 Task: Find connections with filter location Gaspar with filter topic #leadership with filter profile language Spanish with filter current company Hiring Alert with filter school Indian Institute of Technology, Hyderabad with filter industry Government Relations Services with filter service category Visual Design with filter keywords title Finance Manager
Action: Mouse moved to (484, 111)
Screenshot: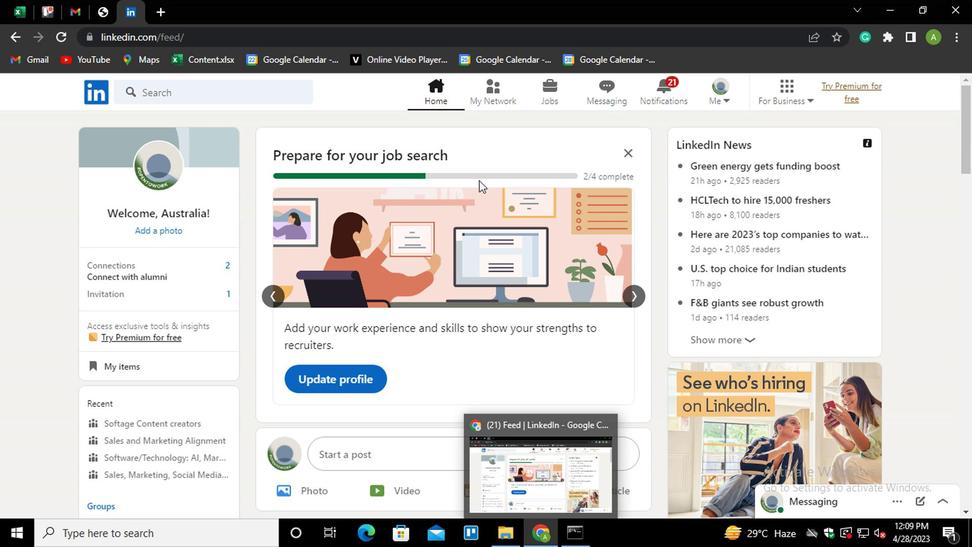 
Action: Mouse pressed left at (484, 111)
Screenshot: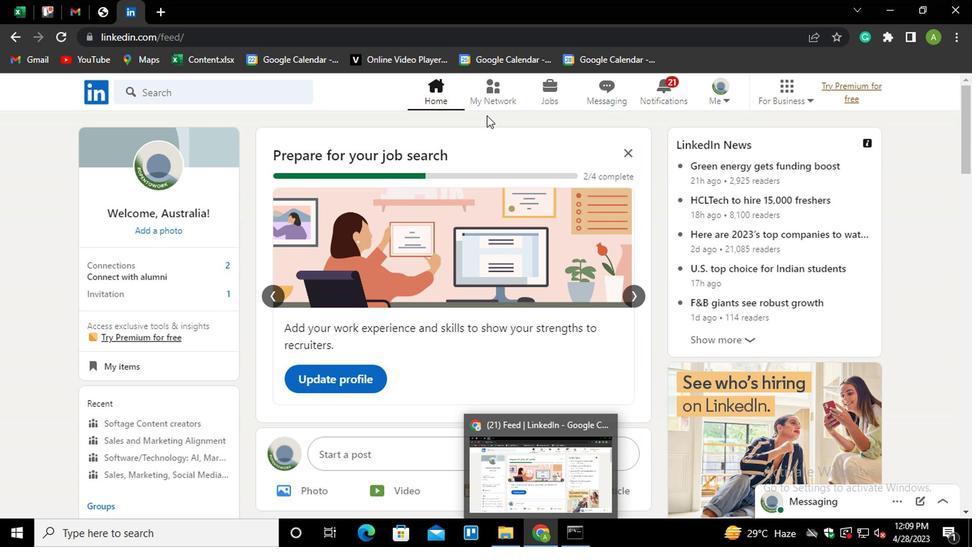 
Action: Mouse moved to (487, 81)
Screenshot: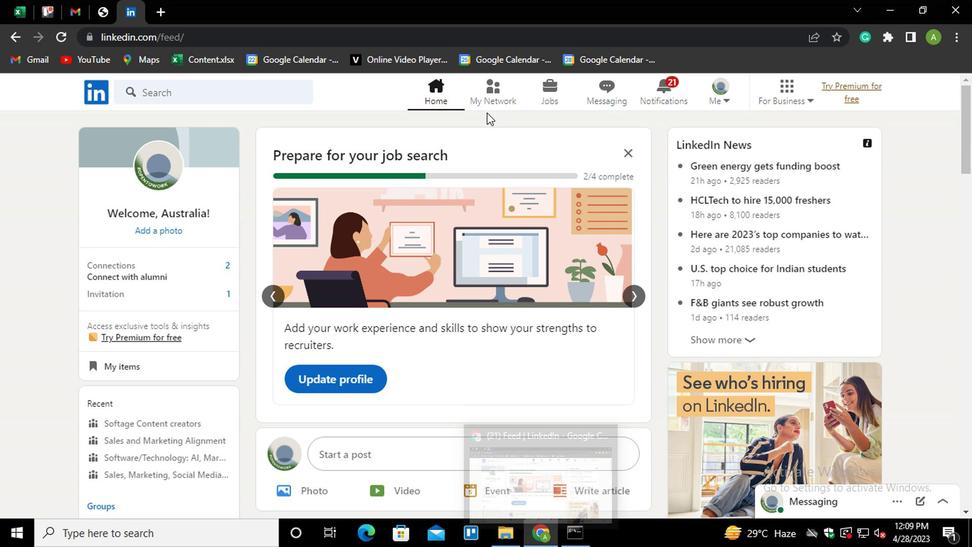 
Action: Mouse pressed left at (487, 81)
Screenshot: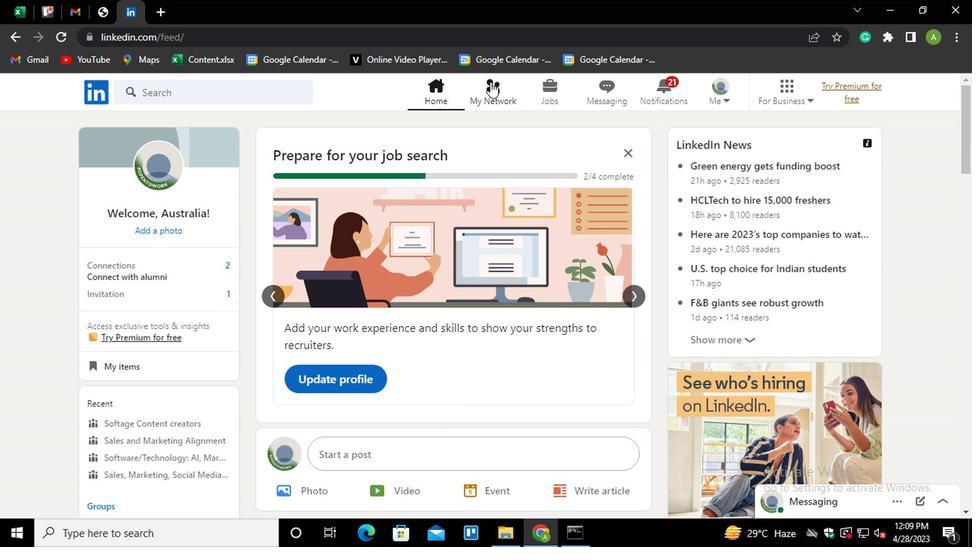 
Action: Mouse moved to (162, 171)
Screenshot: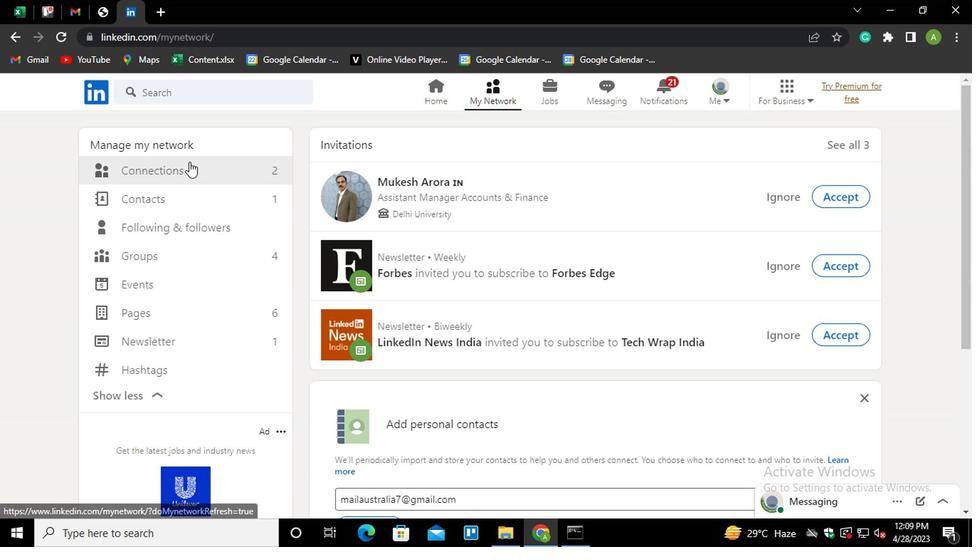 
Action: Mouse pressed left at (162, 171)
Screenshot: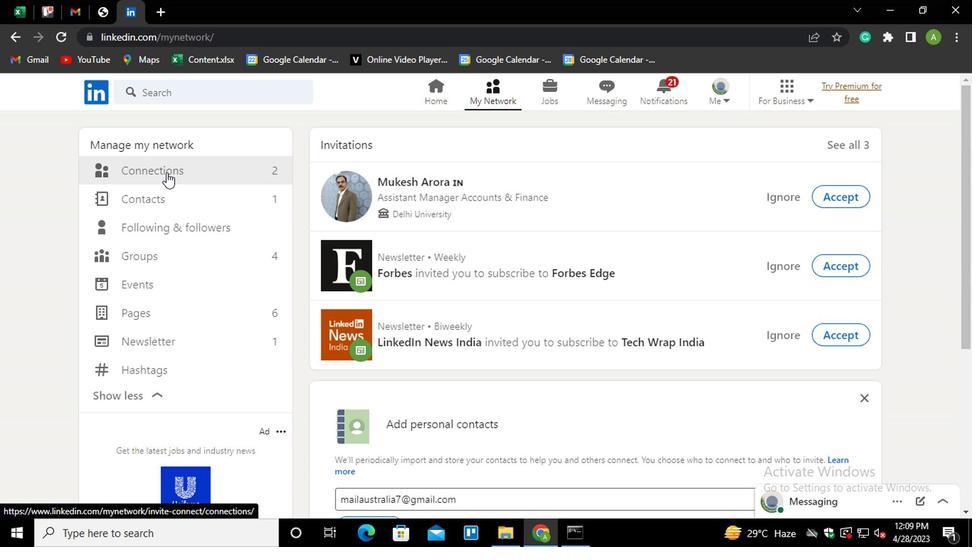 
Action: Mouse moved to (585, 171)
Screenshot: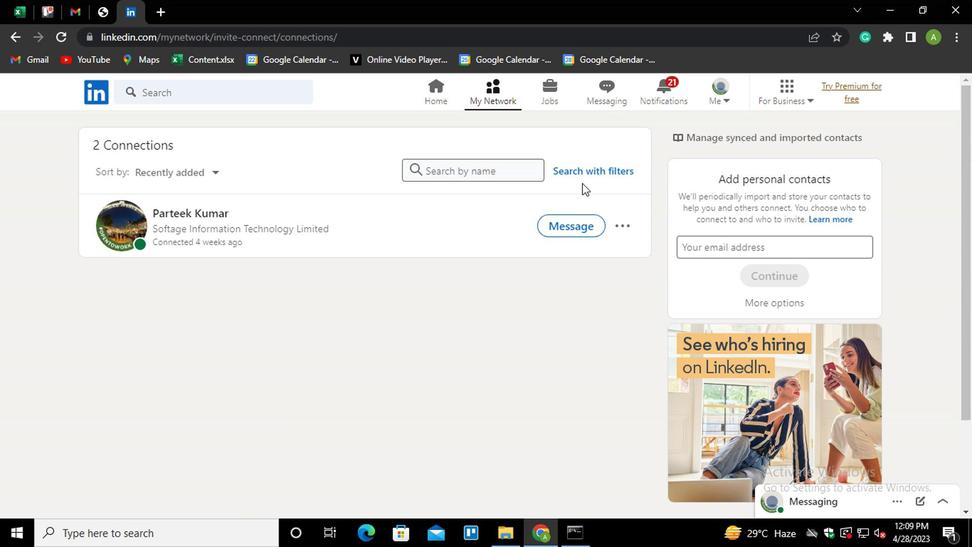 
Action: Mouse pressed left at (585, 171)
Screenshot: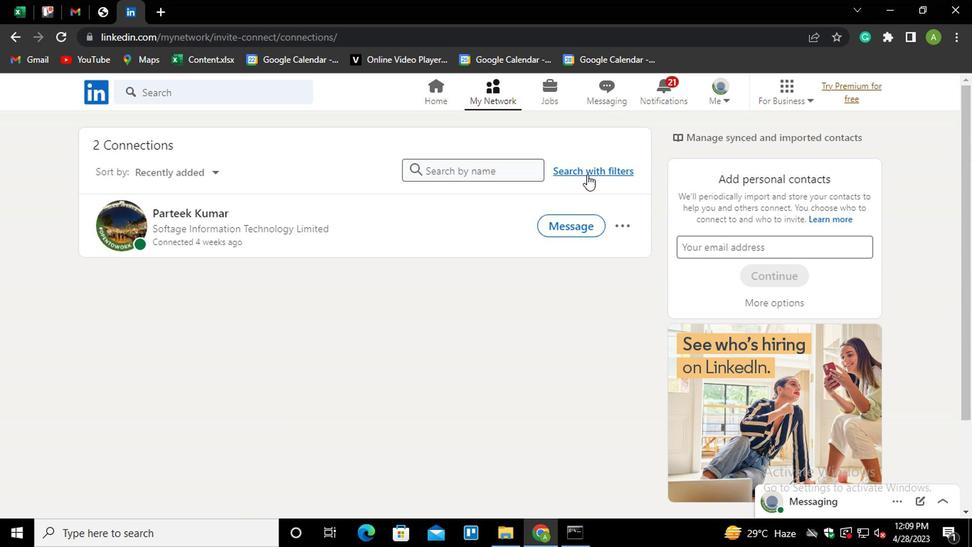 
Action: Mouse moved to (532, 127)
Screenshot: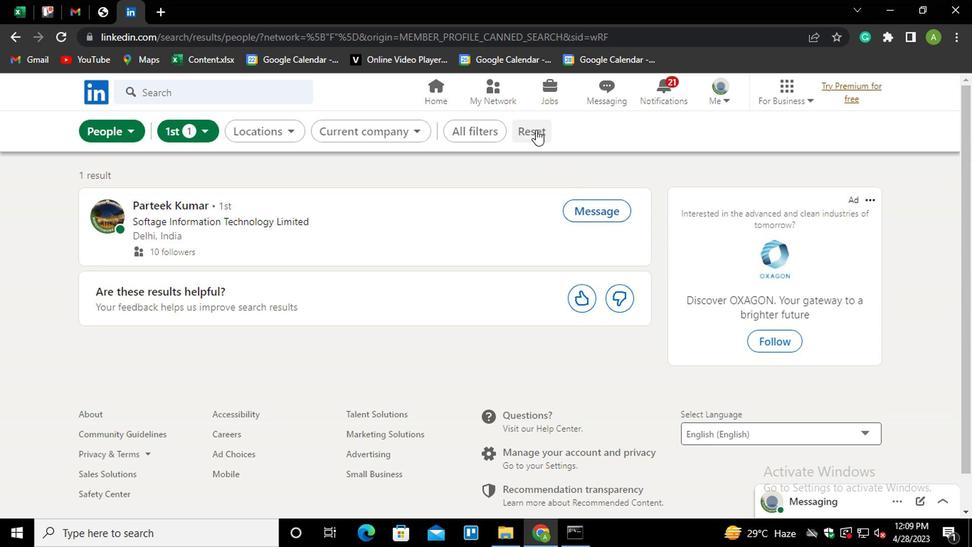 
Action: Mouse pressed left at (532, 127)
Screenshot: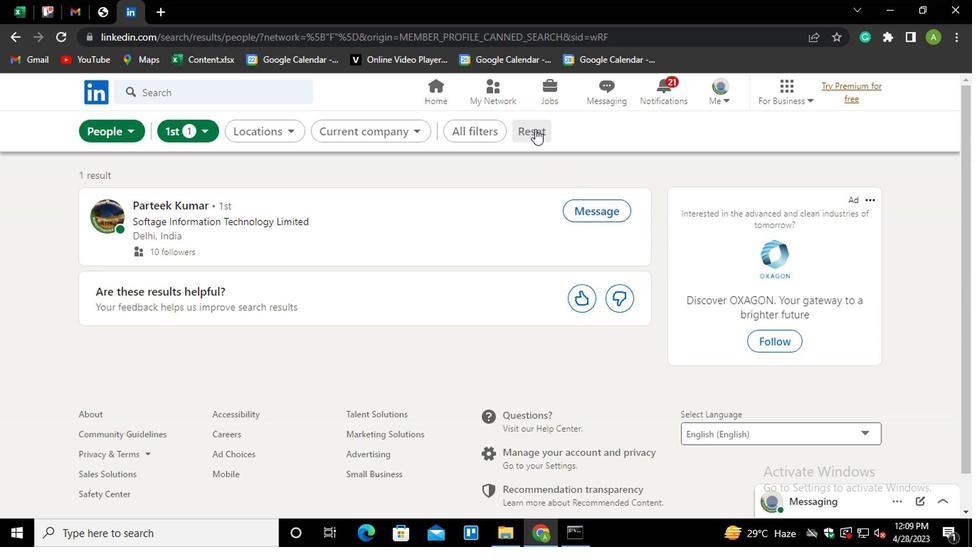 
Action: Mouse moved to (525, 130)
Screenshot: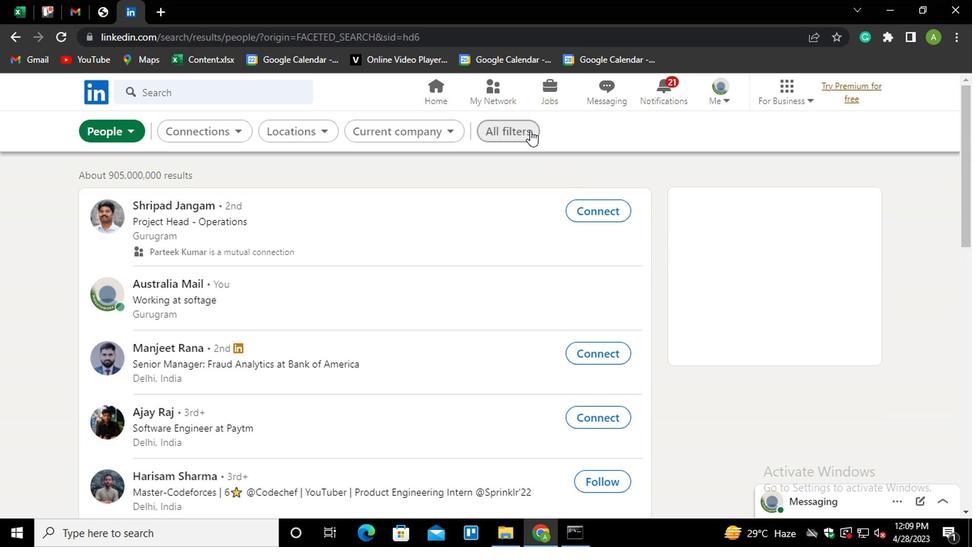 
Action: Mouse pressed left at (525, 130)
Screenshot: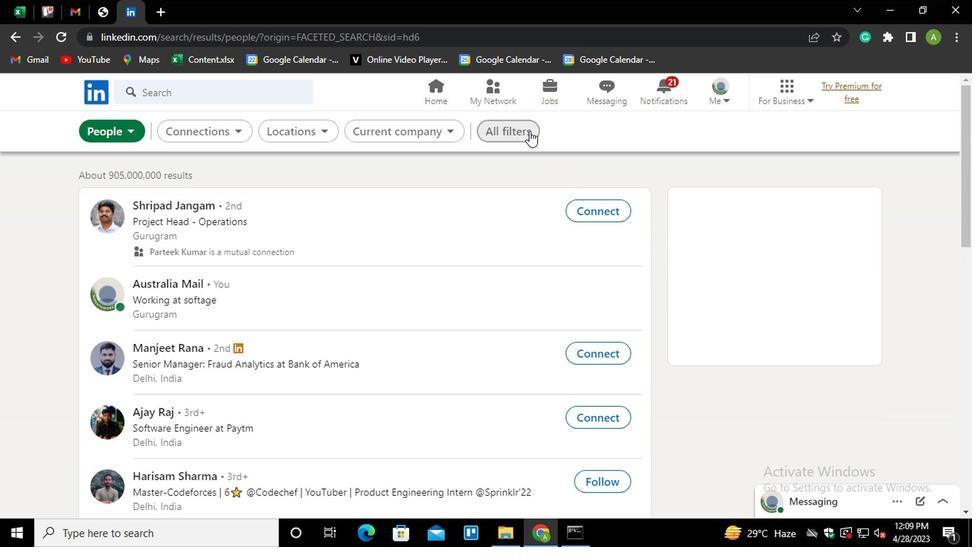 
Action: Mouse moved to (665, 263)
Screenshot: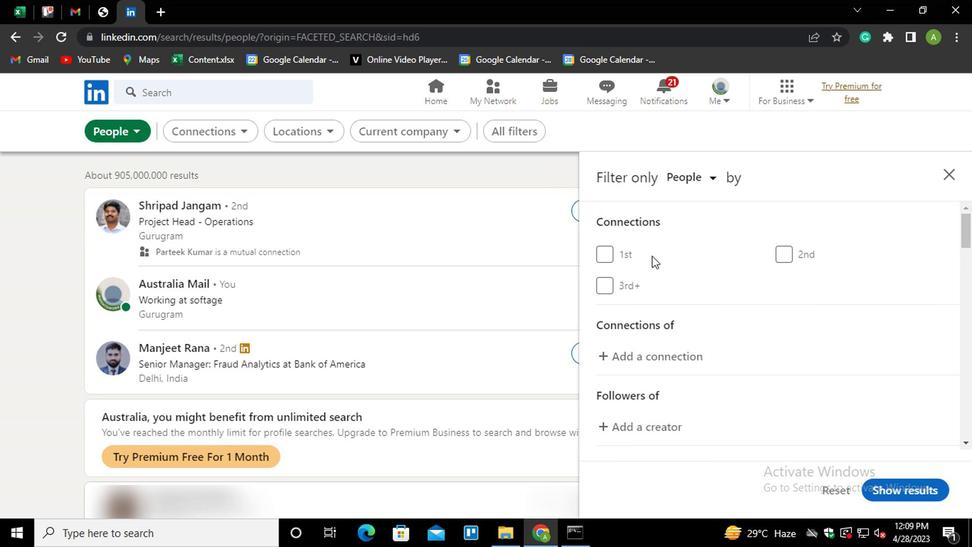 
Action: Mouse scrolled (665, 262) with delta (0, -1)
Screenshot: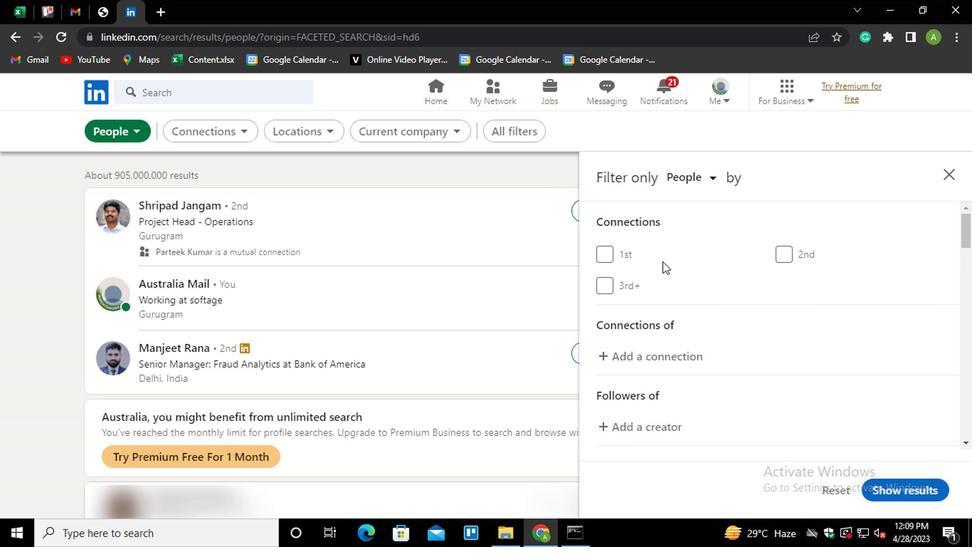 
Action: Mouse scrolled (665, 262) with delta (0, -1)
Screenshot: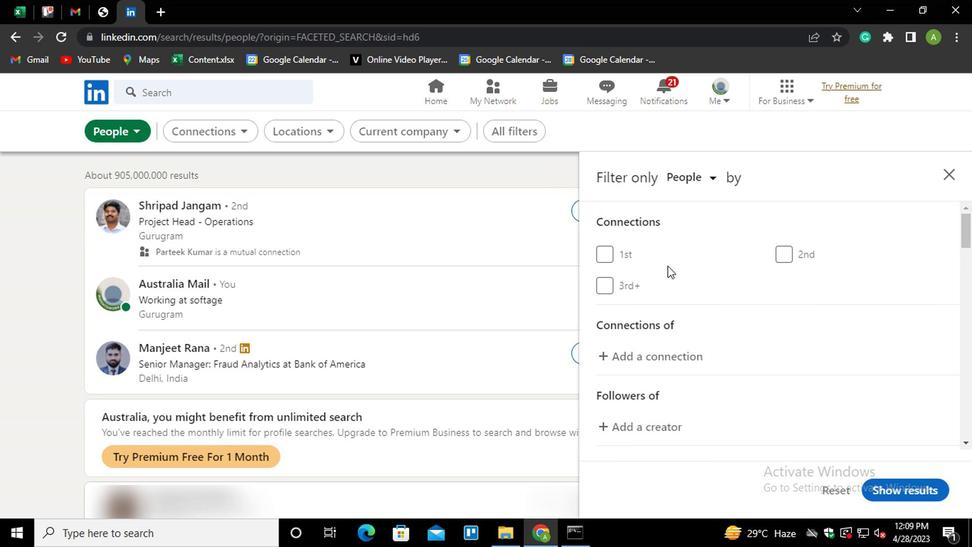 
Action: Mouse scrolled (665, 262) with delta (0, -1)
Screenshot: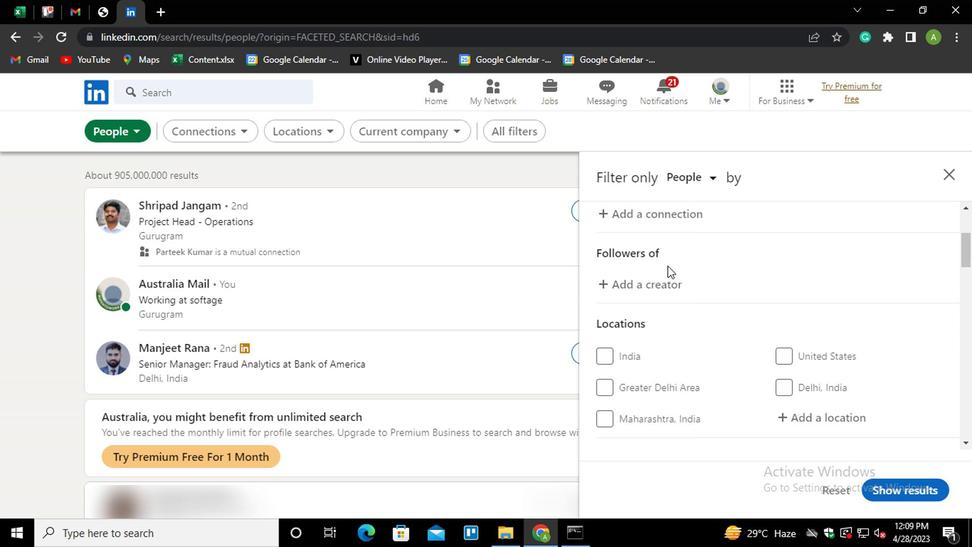 
Action: Mouse scrolled (665, 262) with delta (0, -1)
Screenshot: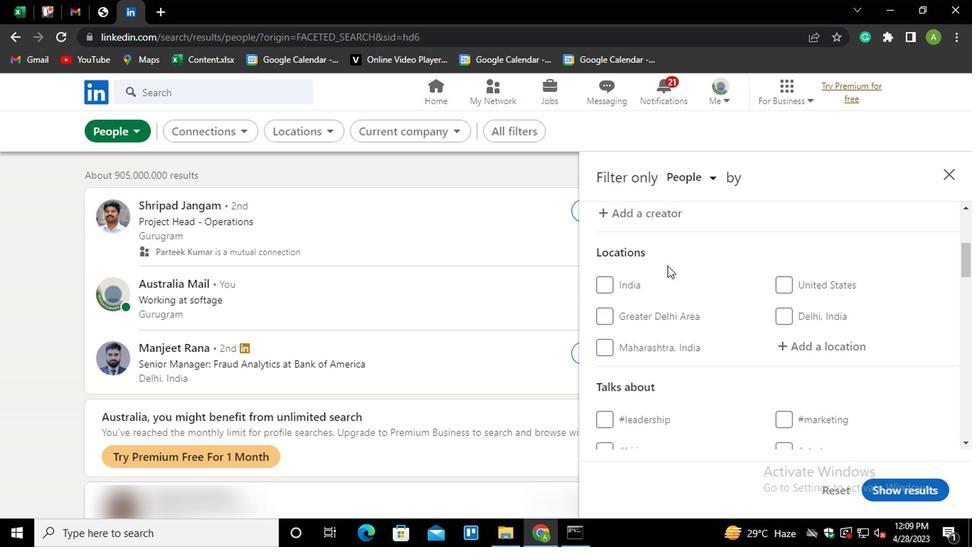 
Action: Mouse moved to (779, 273)
Screenshot: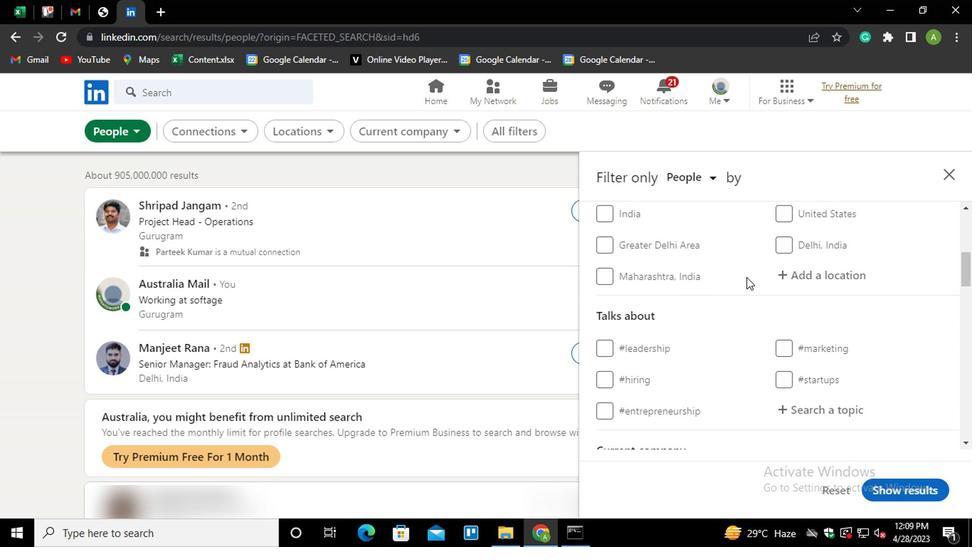 
Action: Mouse pressed left at (779, 273)
Screenshot: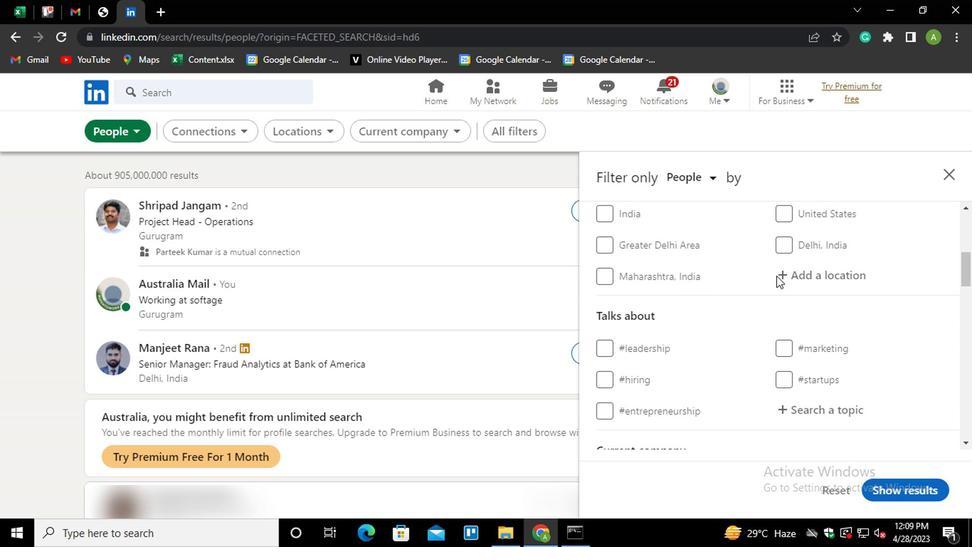 
Action: Mouse moved to (803, 275)
Screenshot: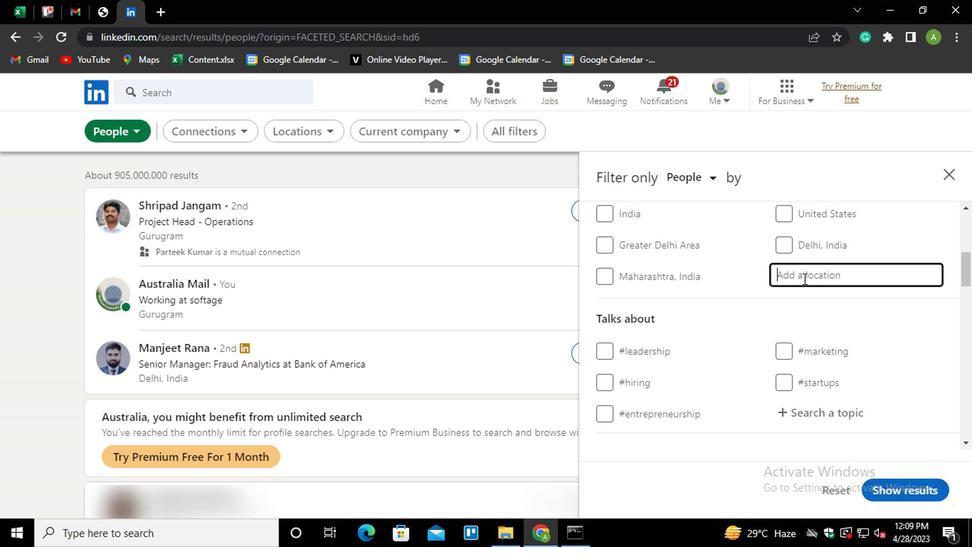 
Action: Mouse pressed left at (803, 275)
Screenshot: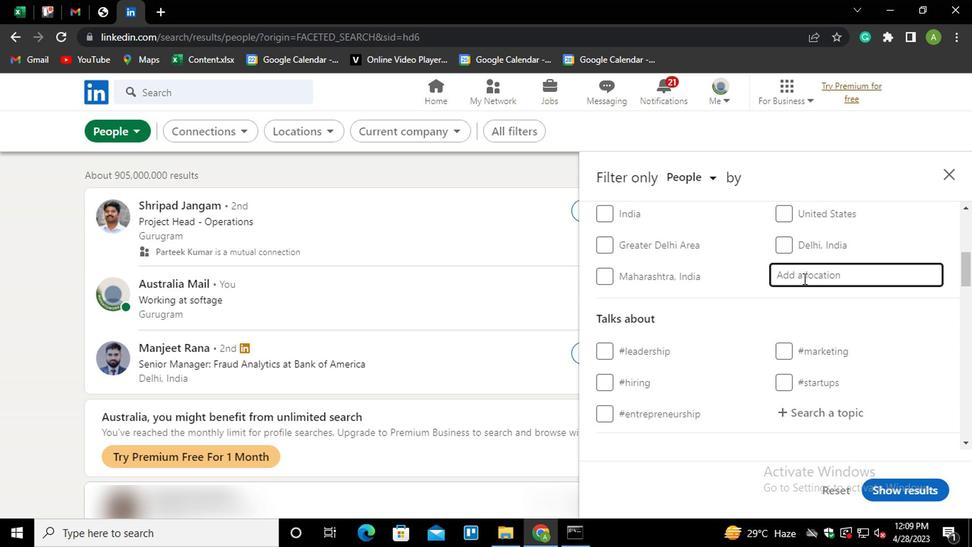 
Action: Mouse moved to (803, 273)
Screenshot: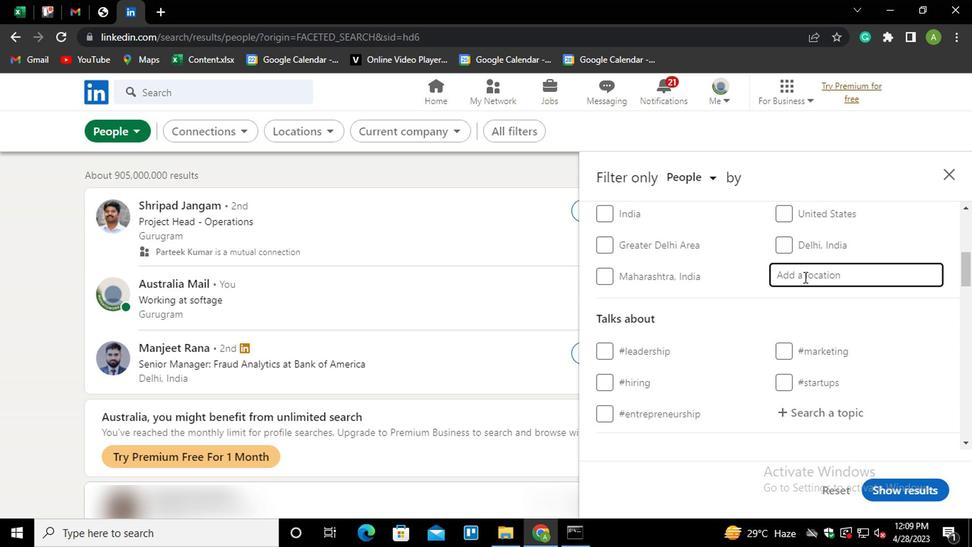 
Action: Key pressed <Key.shift>GASPAR<Key.down><Key.enter>
Screenshot: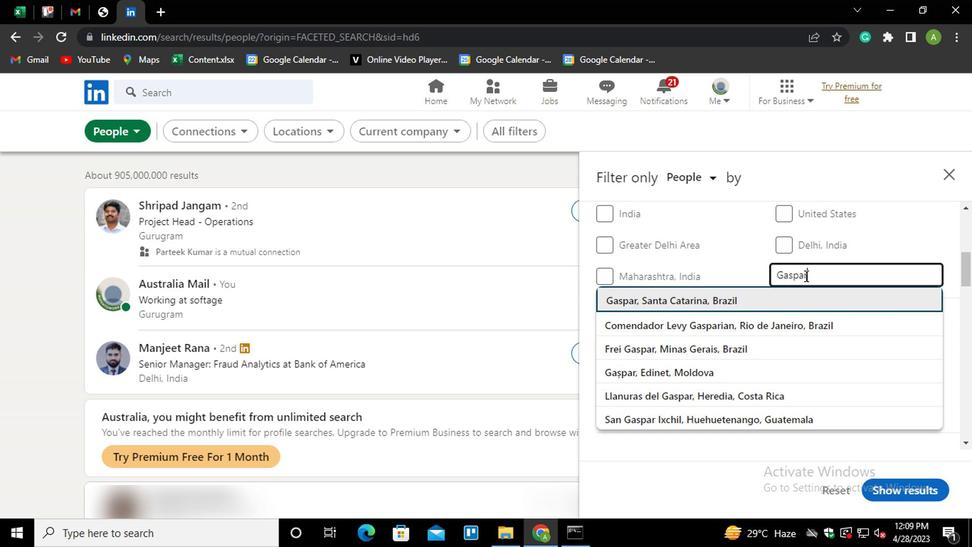 
Action: Mouse scrolled (803, 273) with delta (0, 0)
Screenshot: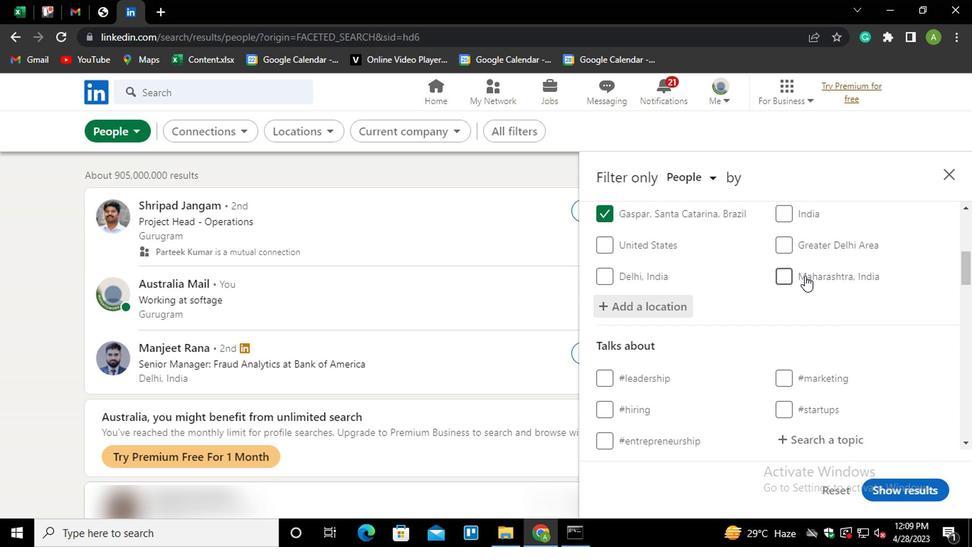 
Action: Mouse scrolled (803, 273) with delta (0, 0)
Screenshot: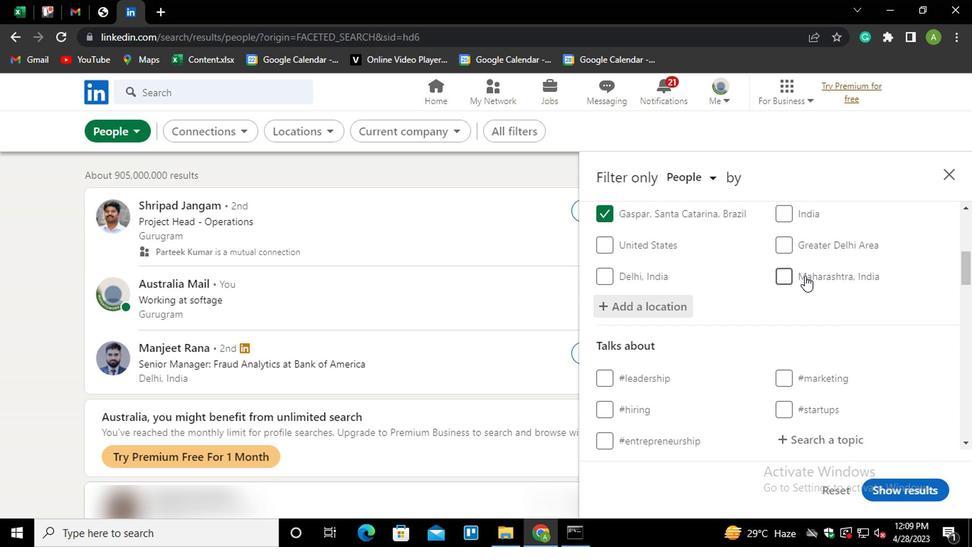 
Action: Mouse moved to (803, 273)
Screenshot: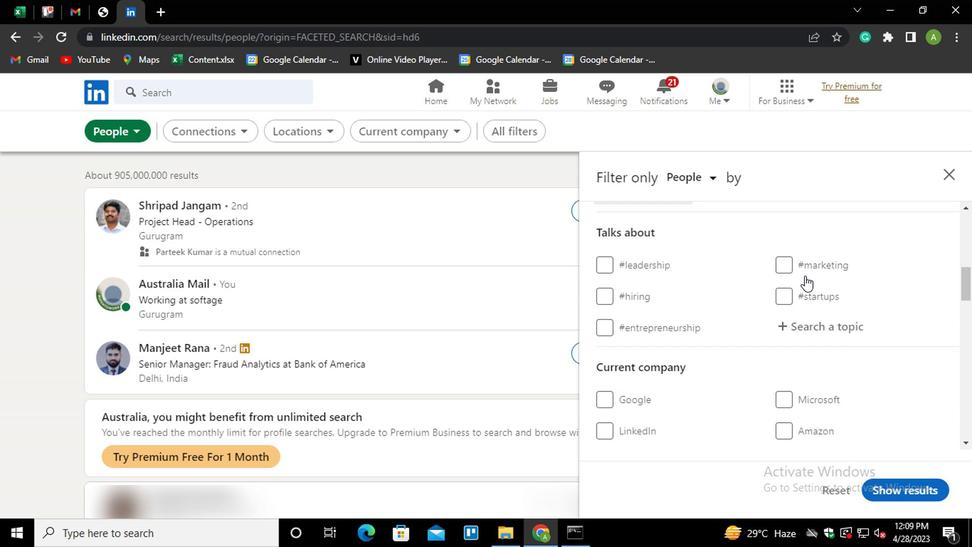 
Action: Mouse scrolled (803, 273) with delta (0, 0)
Screenshot: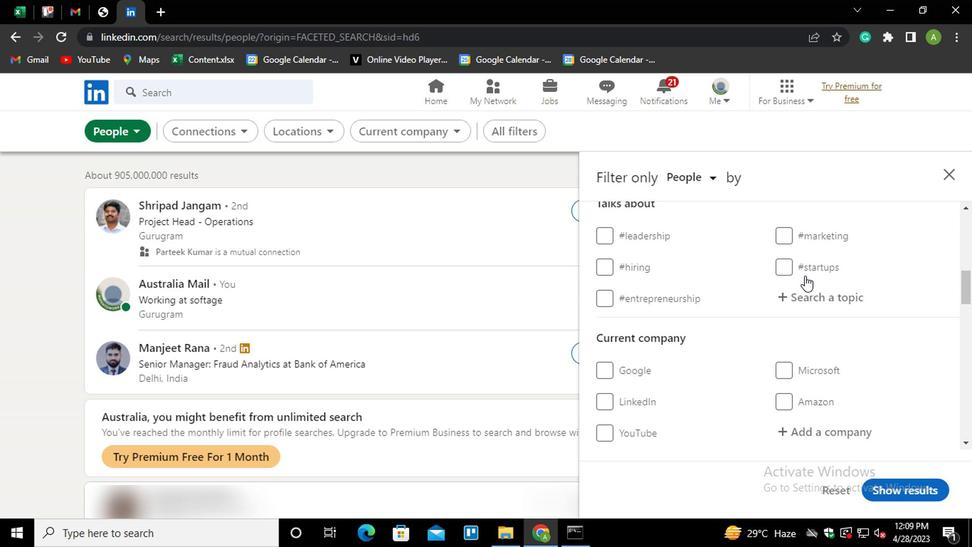 
Action: Mouse moved to (799, 232)
Screenshot: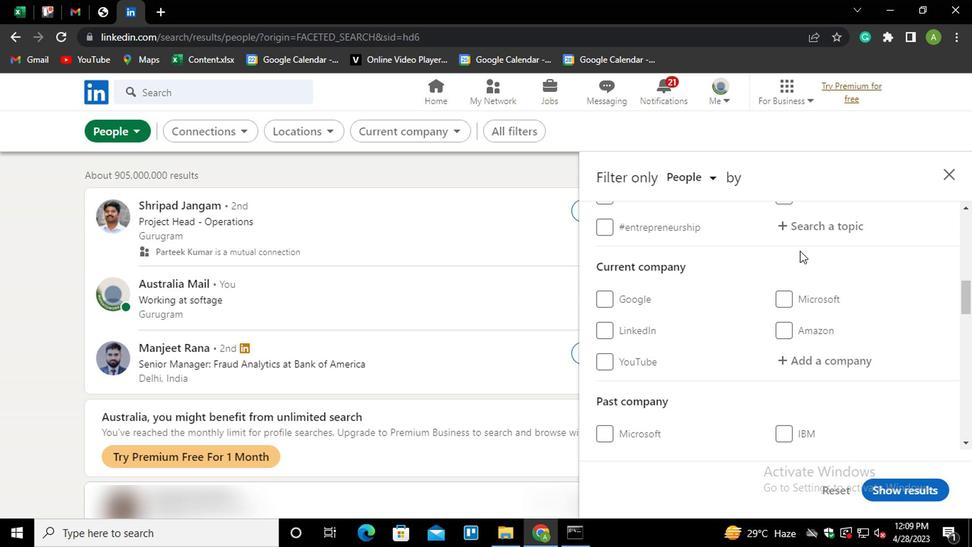 
Action: Mouse pressed left at (799, 232)
Screenshot: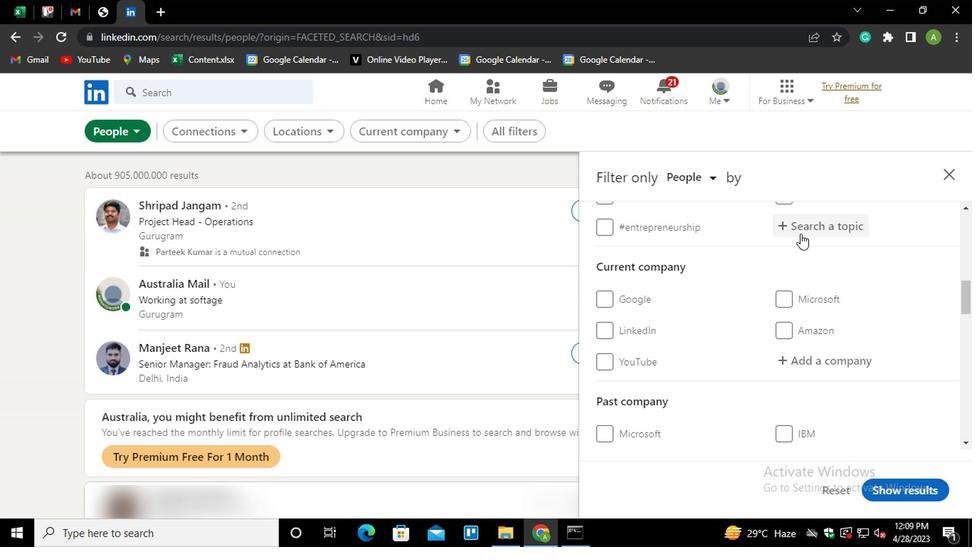 
Action: Key pressed LEADER<Key.down><Key.enter>
Screenshot: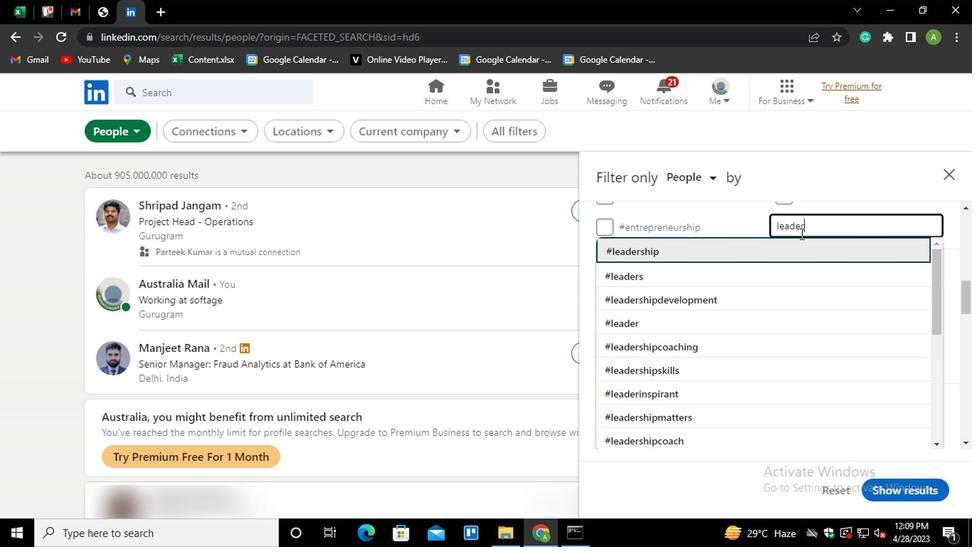 
Action: Mouse moved to (802, 238)
Screenshot: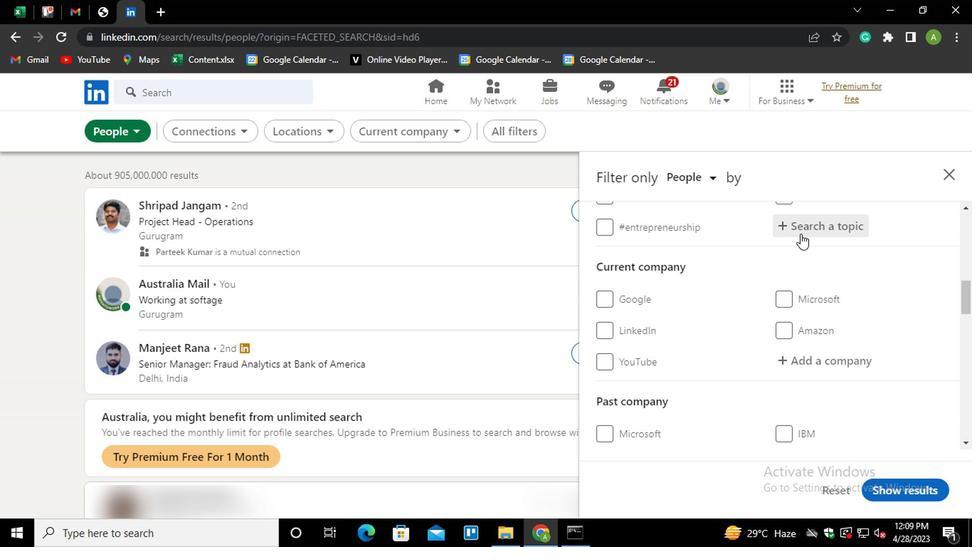 
Action: Mouse scrolled (802, 237) with delta (0, 0)
Screenshot: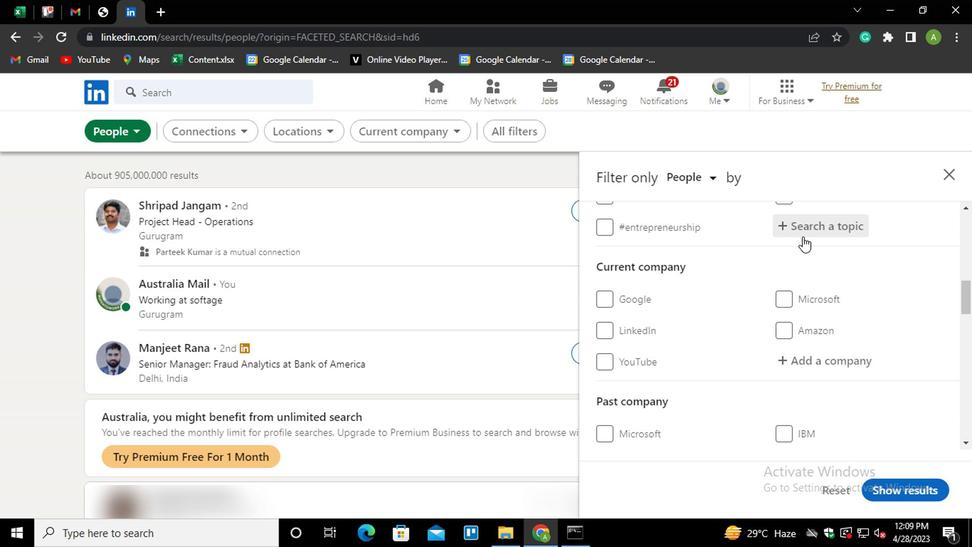 
Action: Mouse moved to (805, 257)
Screenshot: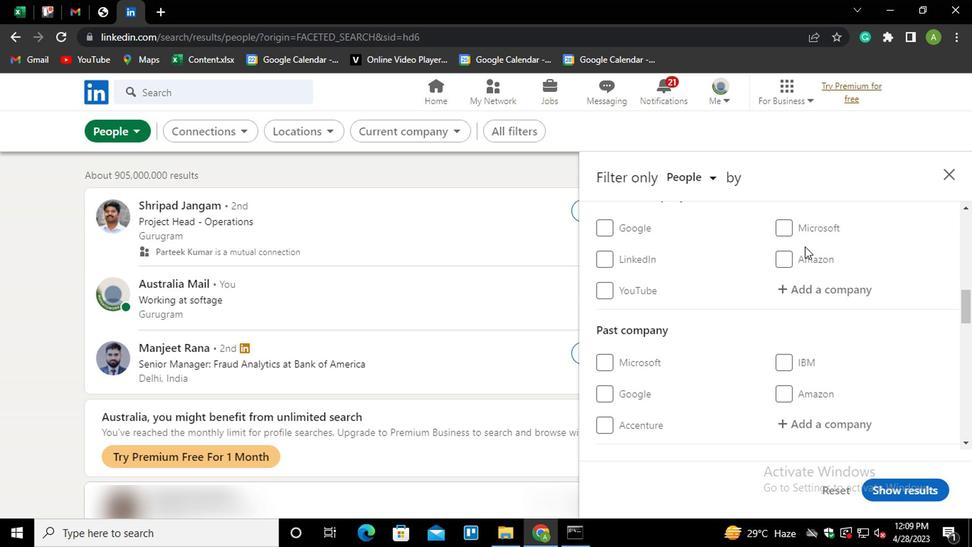 
Action: Mouse scrolled (805, 257) with delta (0, 0)
Screenshot: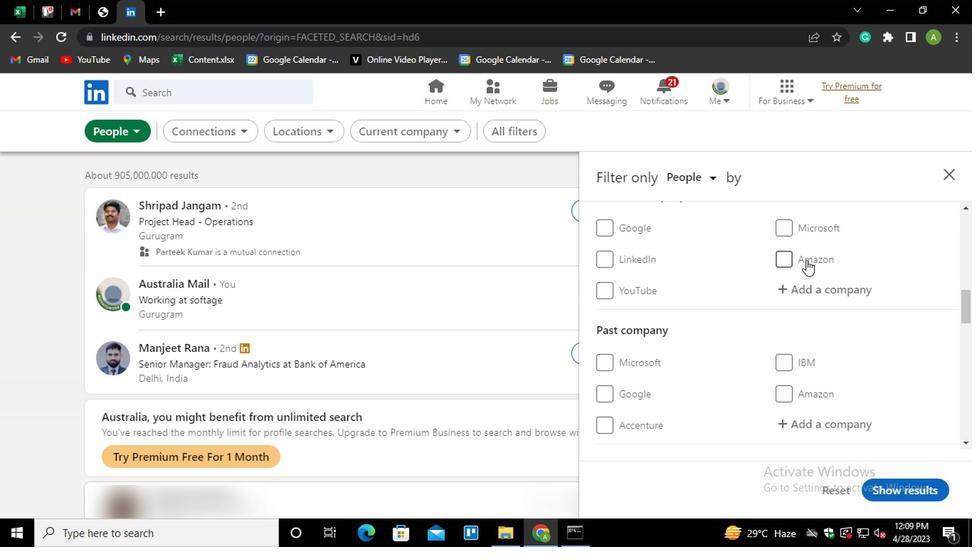 
Action: Mouse scrolled (805, 257) with delta (0, 0)
Screenshot: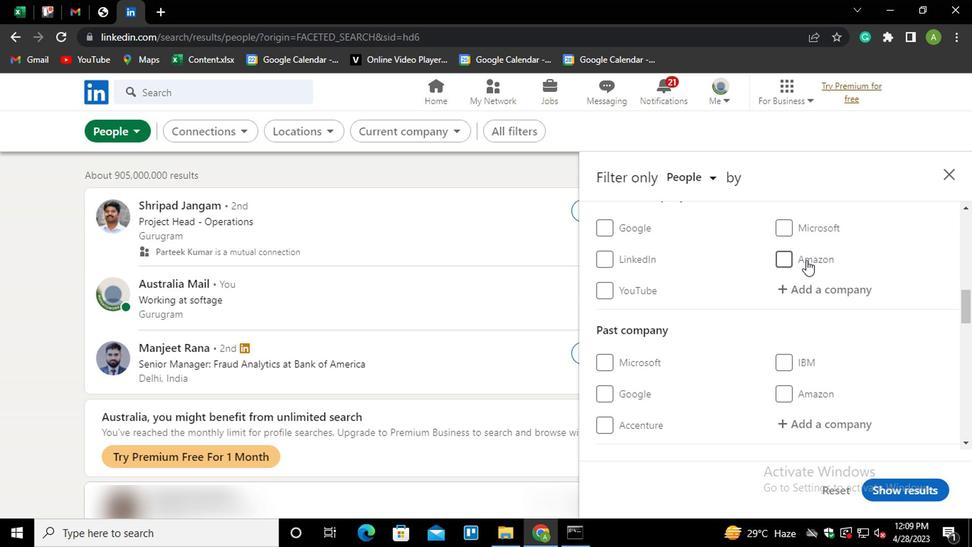 
Action: Mouse moved to (804, 259)
Screenshot: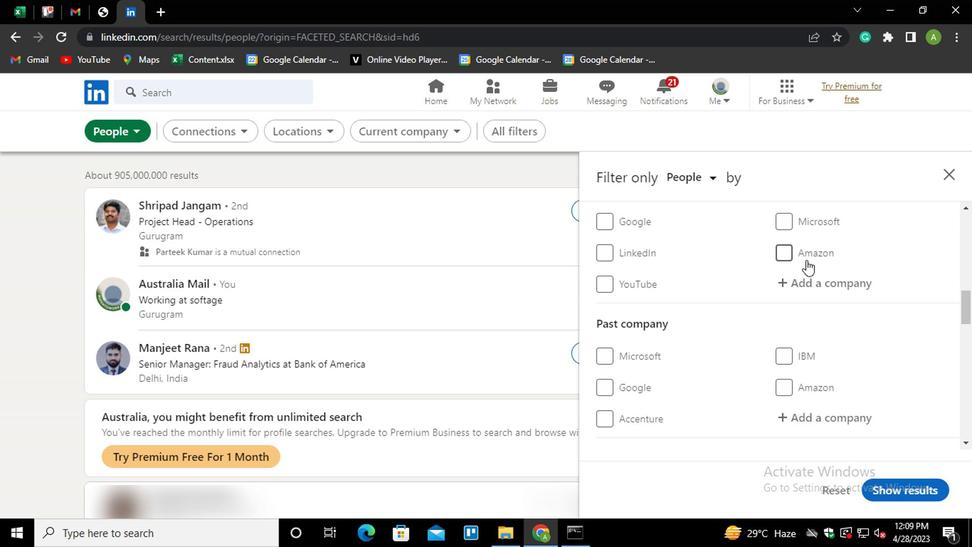 
Action: Mouse scrolled (804, 258) with delta (0, 0)
Screenshot: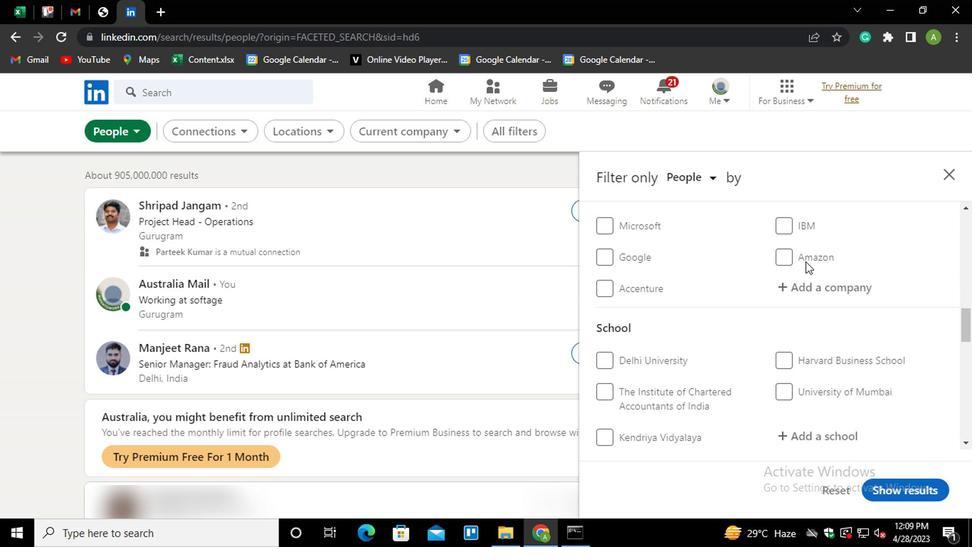
Action: Mouse scrolled (804, 258) with delta (0, 0)
Screenshot: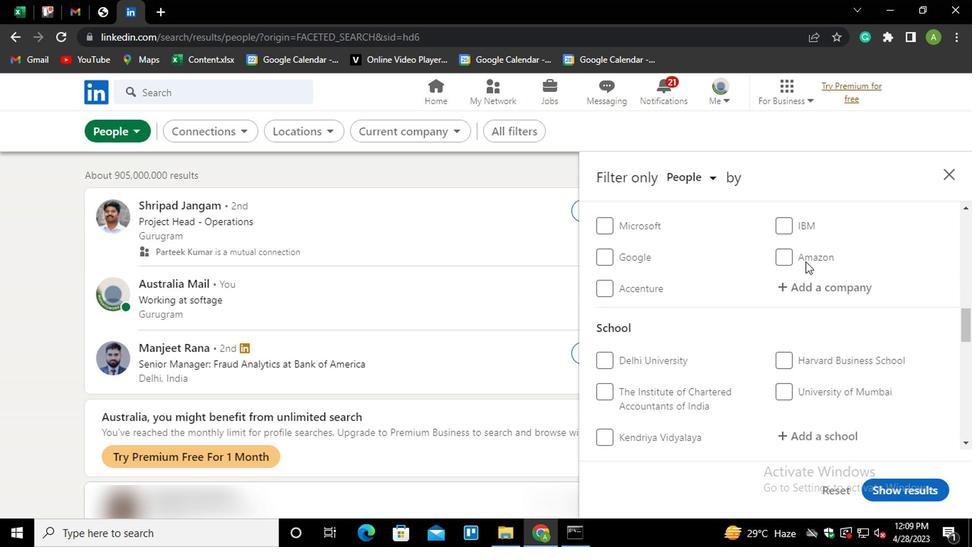 
Action: Mouse scrolled (804, 258) with delta (0, 0)
Screenshot: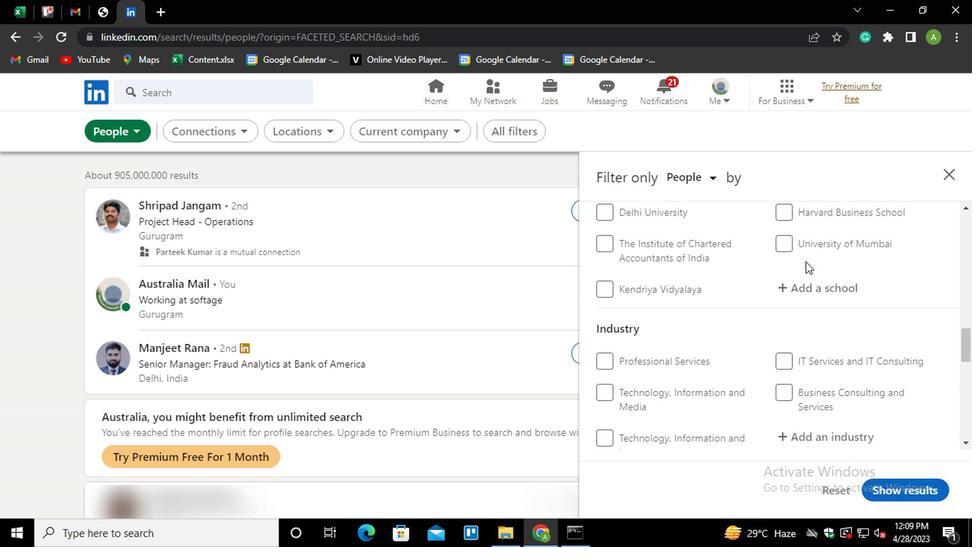 
Action: Mouse moved to (804, 259)
Screenshot: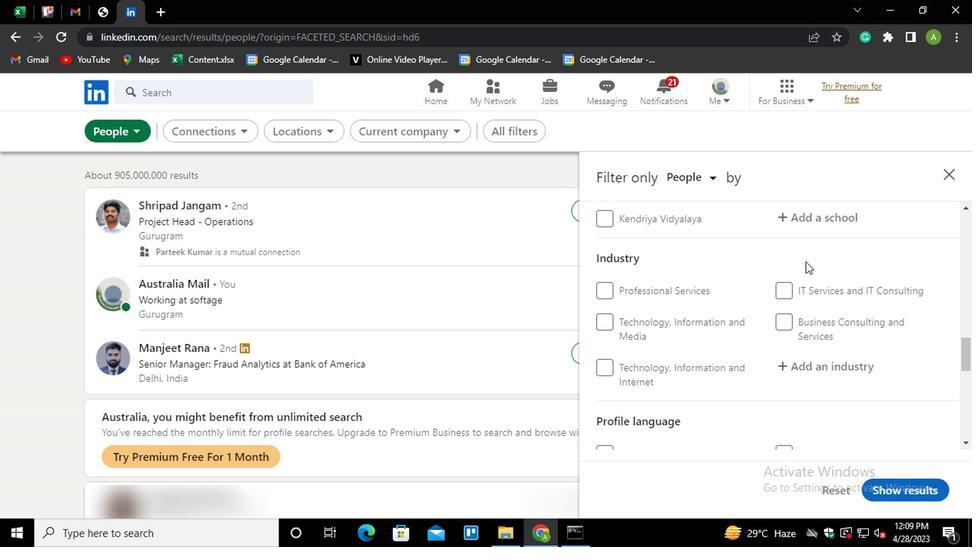 
Action: Mouse scrolled (804, 258) with delta (0, 0)
Screenshot: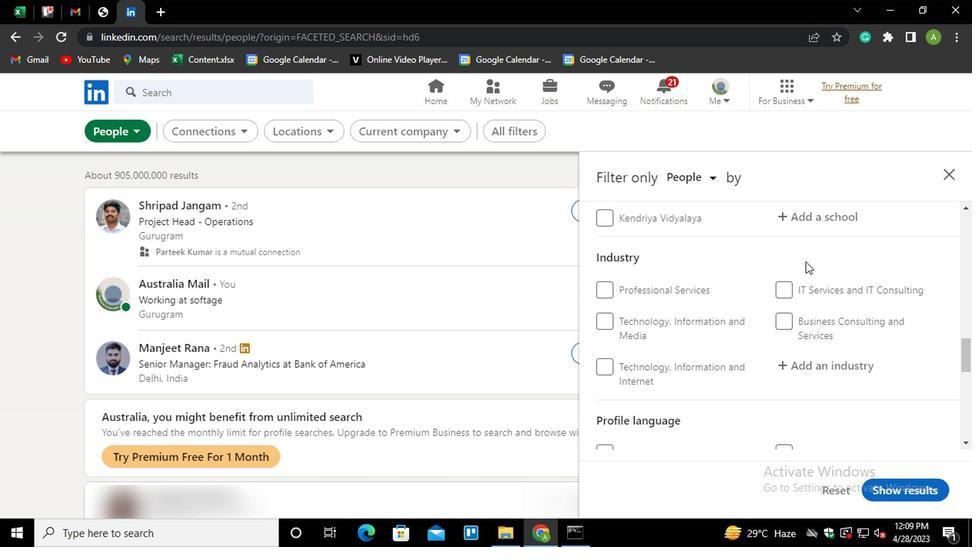 
Action: Mouse scrolled (804, 258) with delta (0, 0)
Screenshot: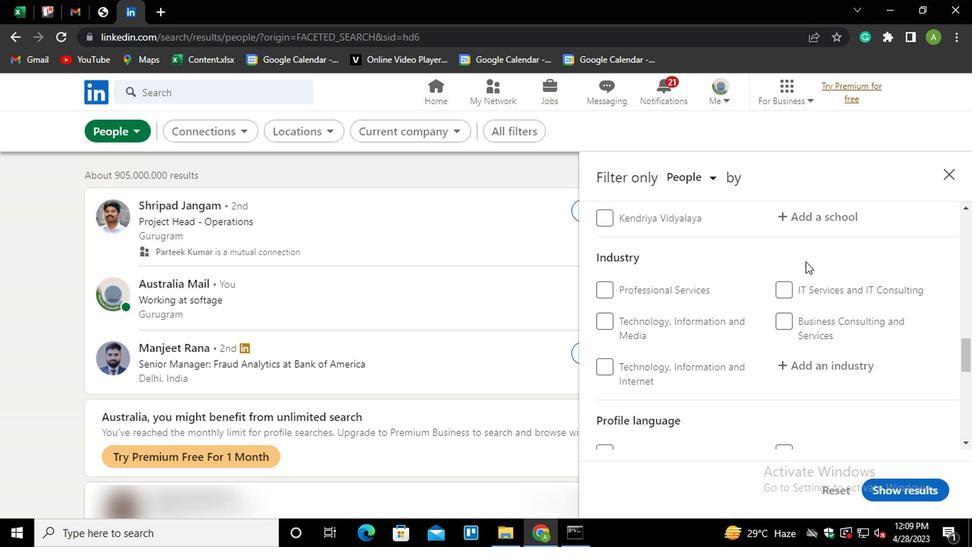 
Action: Mouse moved to (626, 341)
Screenshot: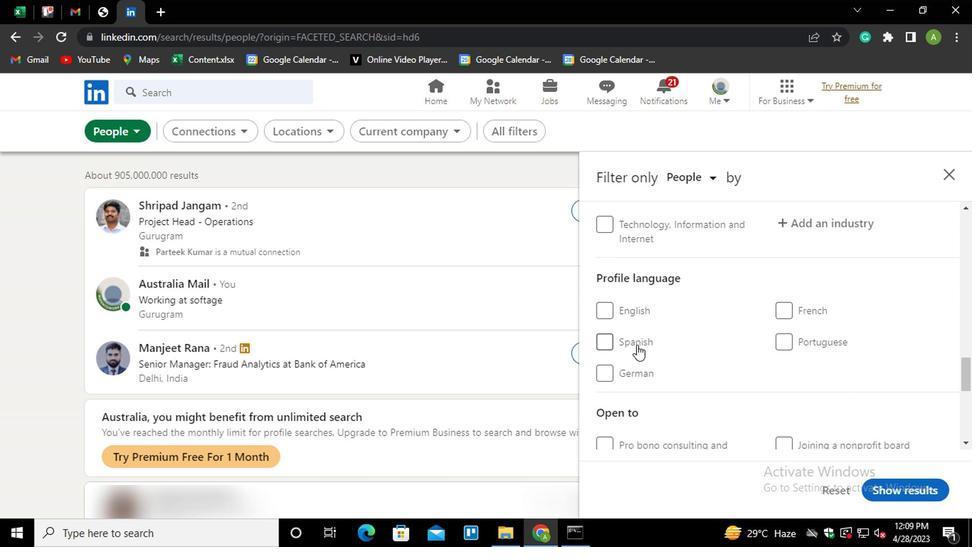 
Action: Mouse pressed left at (626, 341)
Screenshot: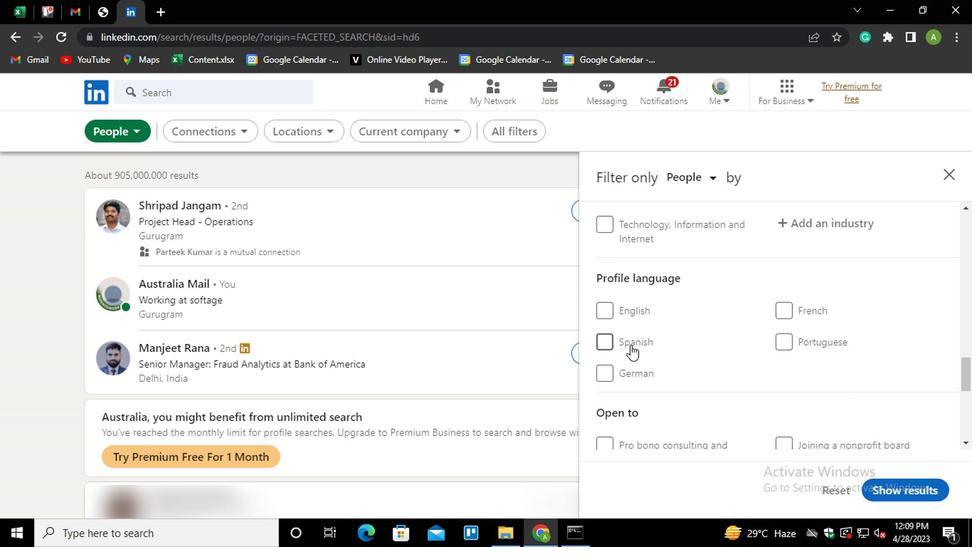 
Action: Mouse moved to (780, 374)
Screenshot: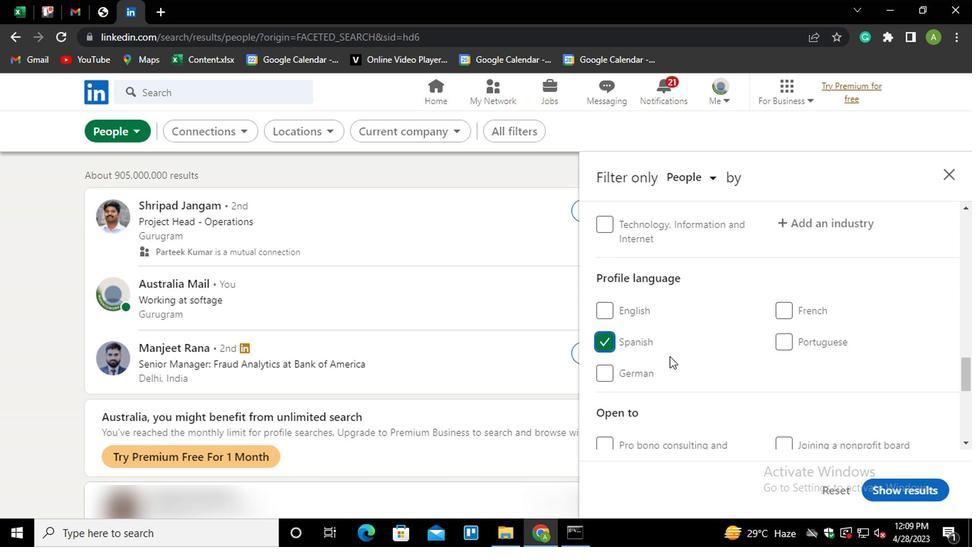 
Action: Mouse scrolled (780, 374) with delta (0, 0)
Screenshot: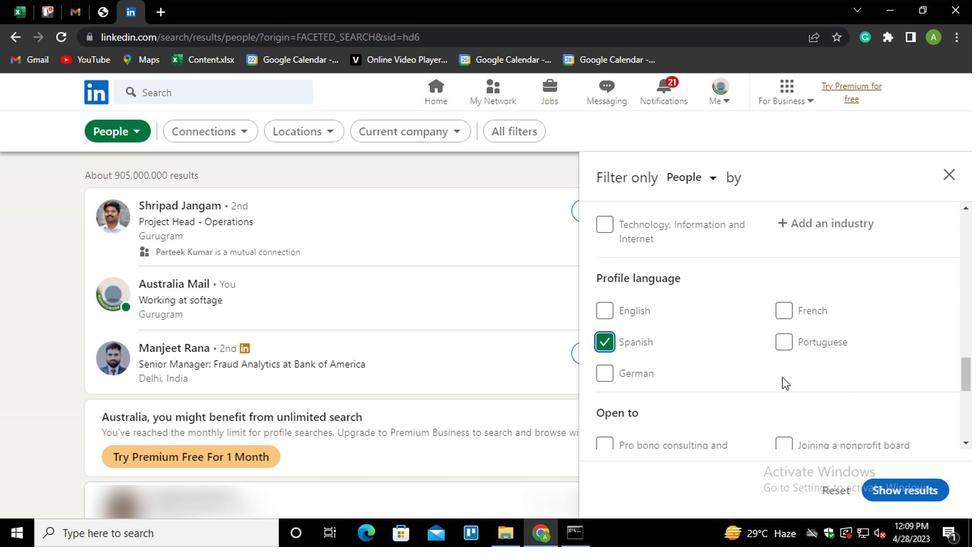 
Action: Mouse scrolled (780, 374) with delta (0, 0)
Screenshot: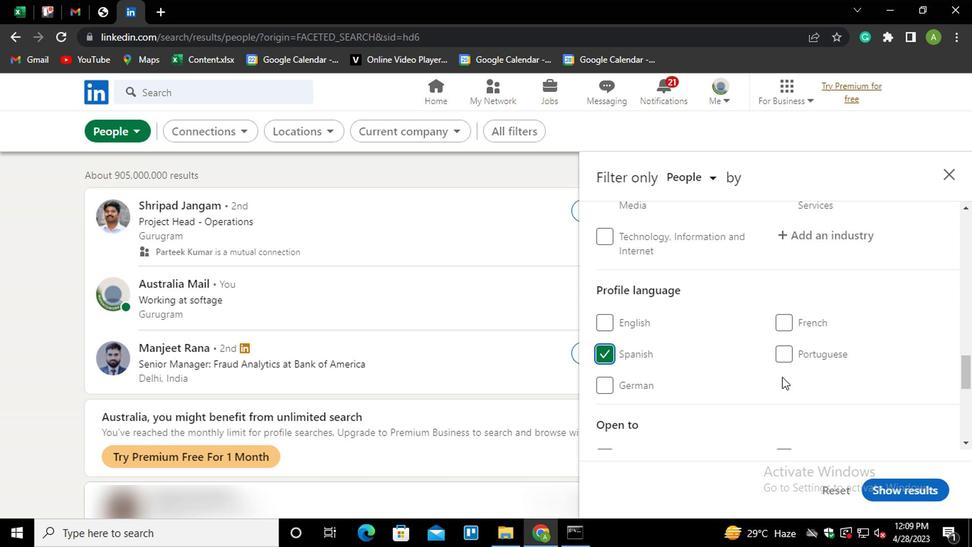 
Action: Mouse scrolled (780, 374) with delta (0, 0)
Screenshot: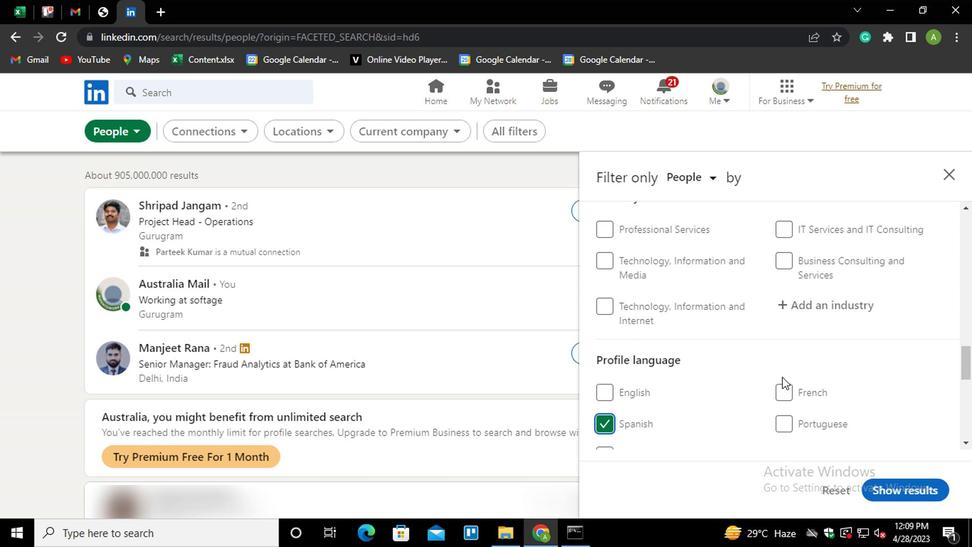 
Action: Mouse scrolled (780, 374) with delta (0, 0)
Screenshot: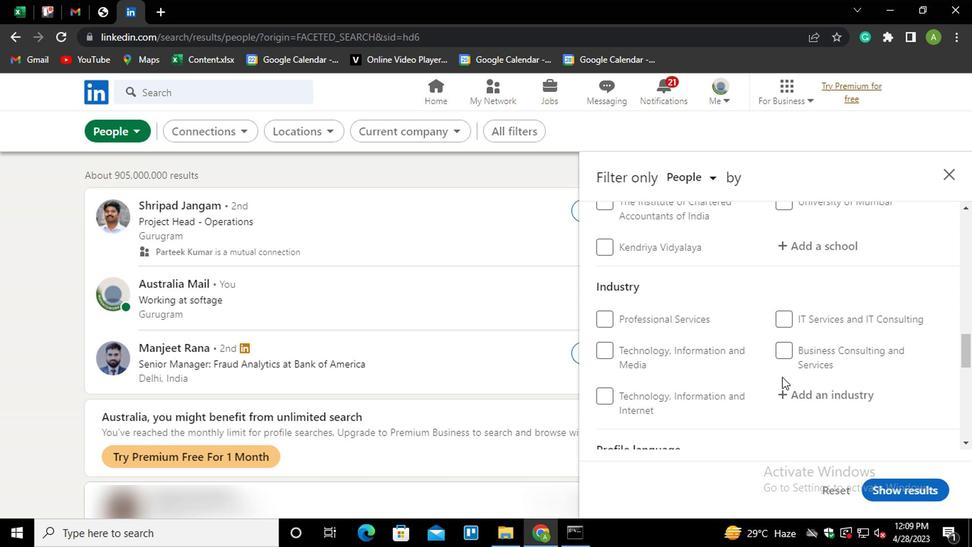 
Action: Mouse scrolled (780, 374) with delta (0, 0)
Screenshot: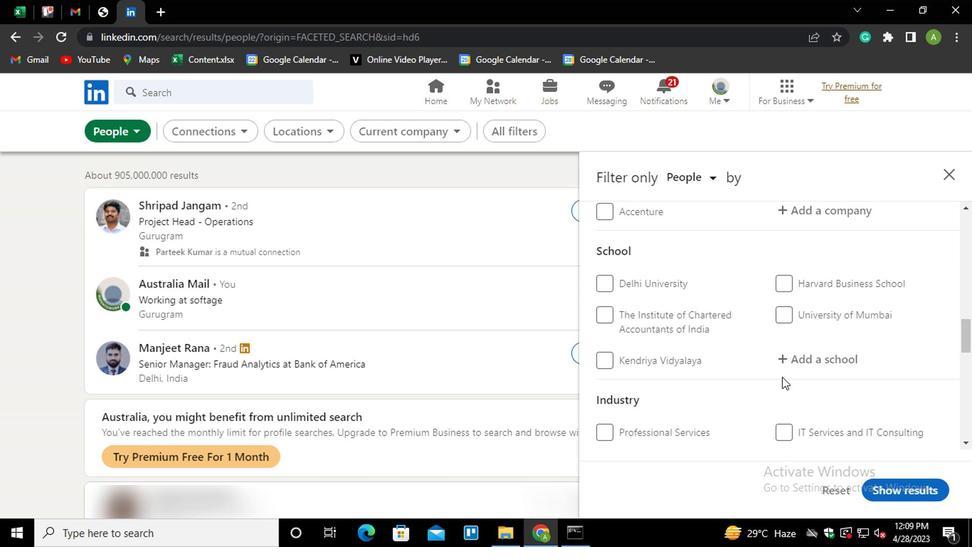 
Action: Mouse scrolled (780, 374) with delta (0, 0)
Screenshot: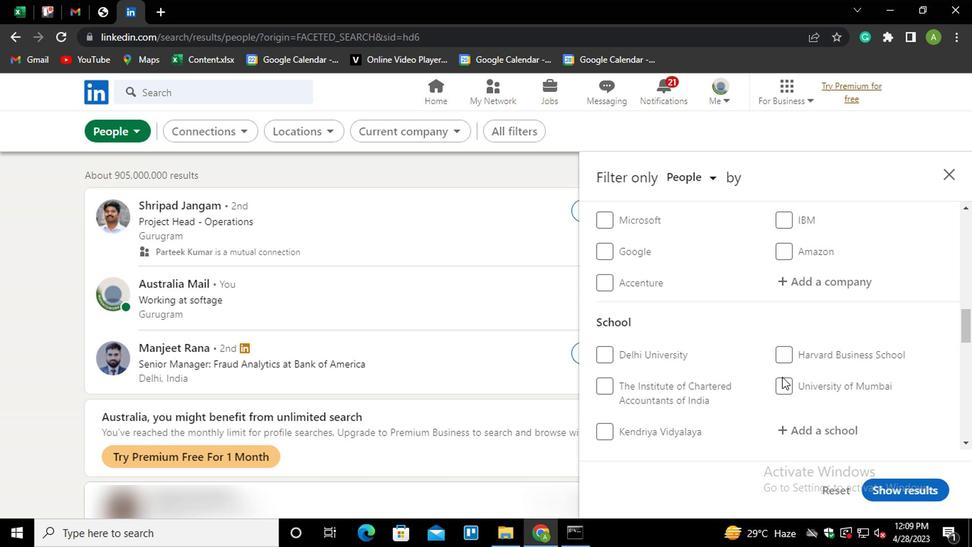 
Action: Mouse scrolled (780, 374) with delta (0, 0)
Screenshot: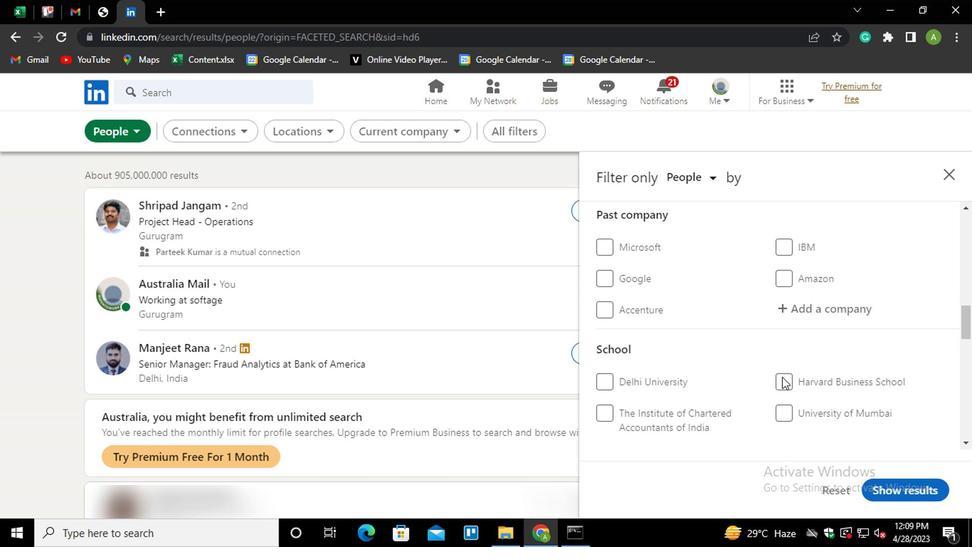 
Action: Mouse moved to (792, 292)
Screenshot: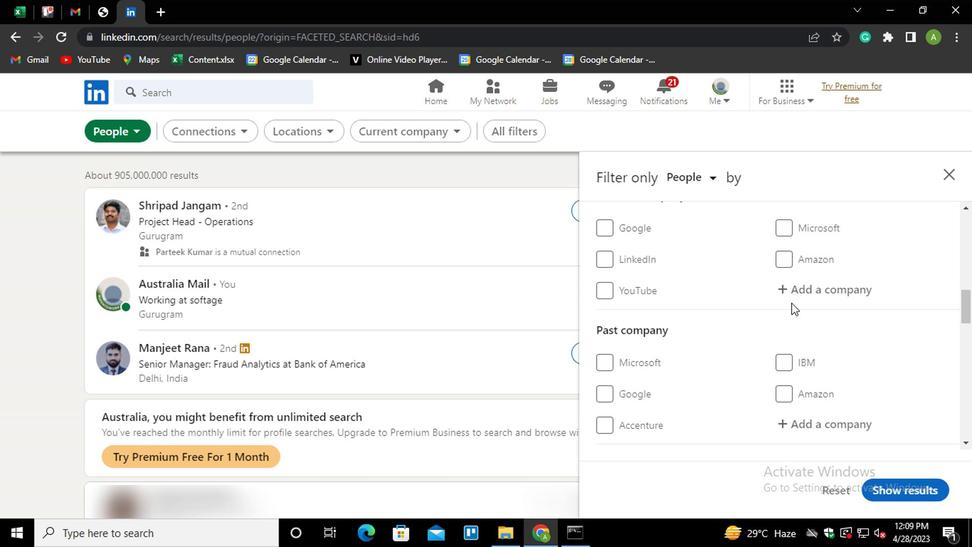 
Action: Mouse pressed left at (792, 292)
Screenshot: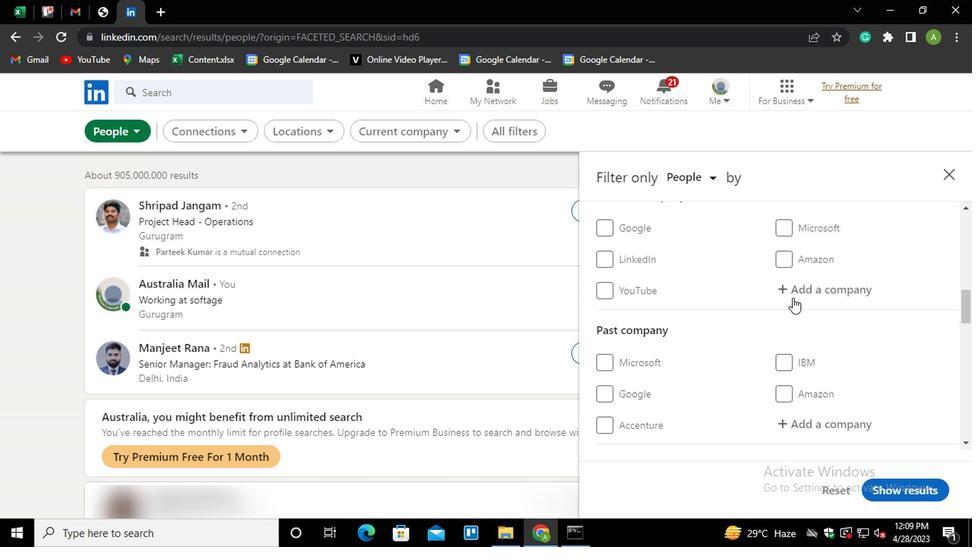 
Action: Mouse moved to (792, 292)
Screenshot: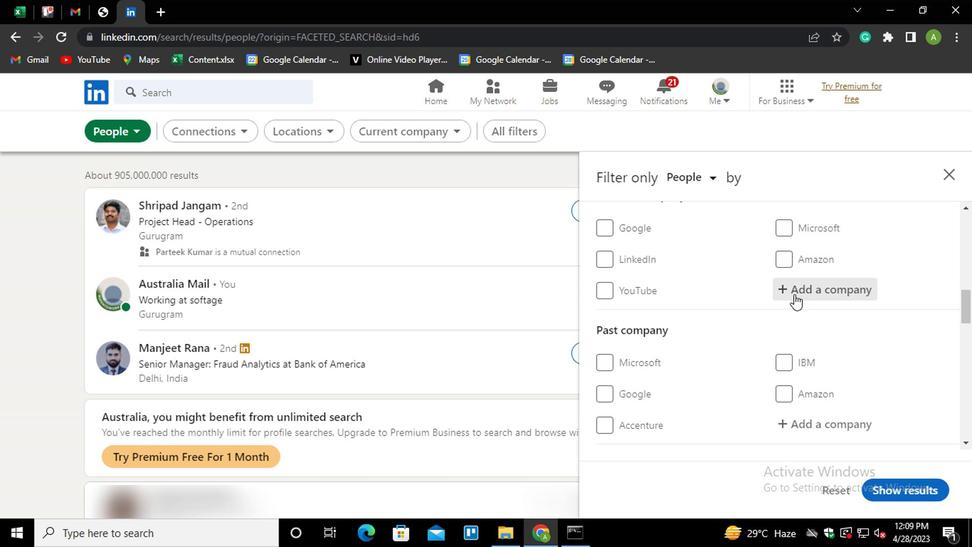 
Action: Key pressed <Key.shift>HIRING<Key.space>ALERT<Key.down><Key.enter>
Screenshot: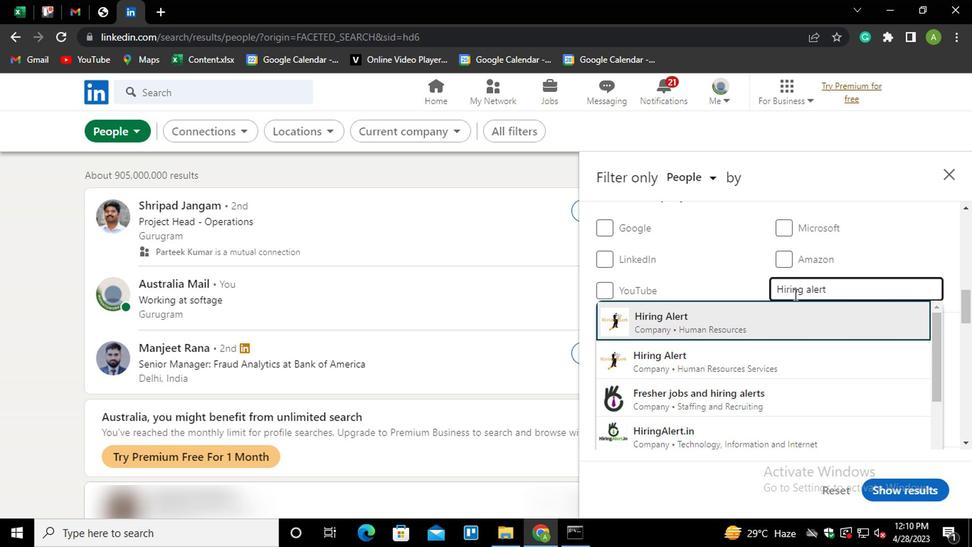
Action: Mouse scrolled (792, 291) with delta (0, -1)
Screenshot: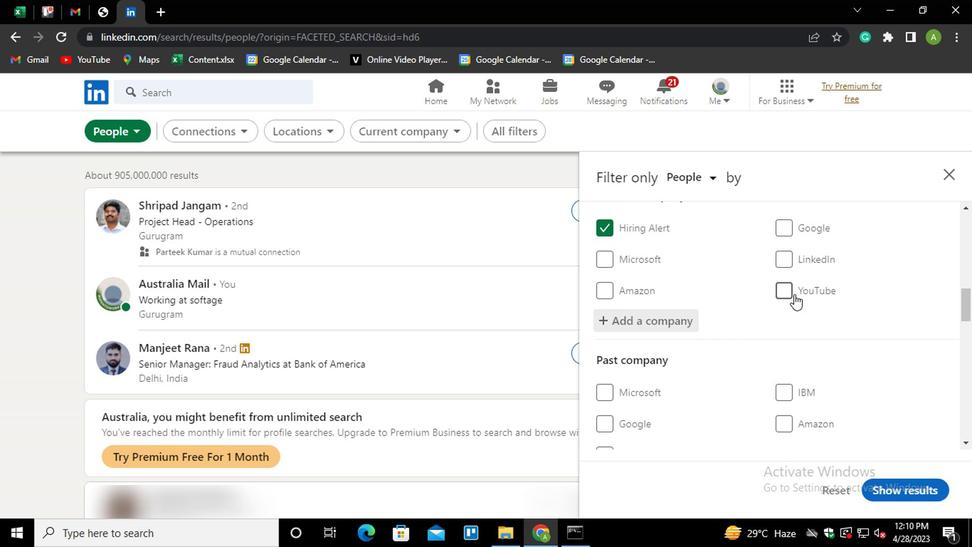 
Action: Mouse scrolled (792, 291) with delta (0, -1)
Screenshot: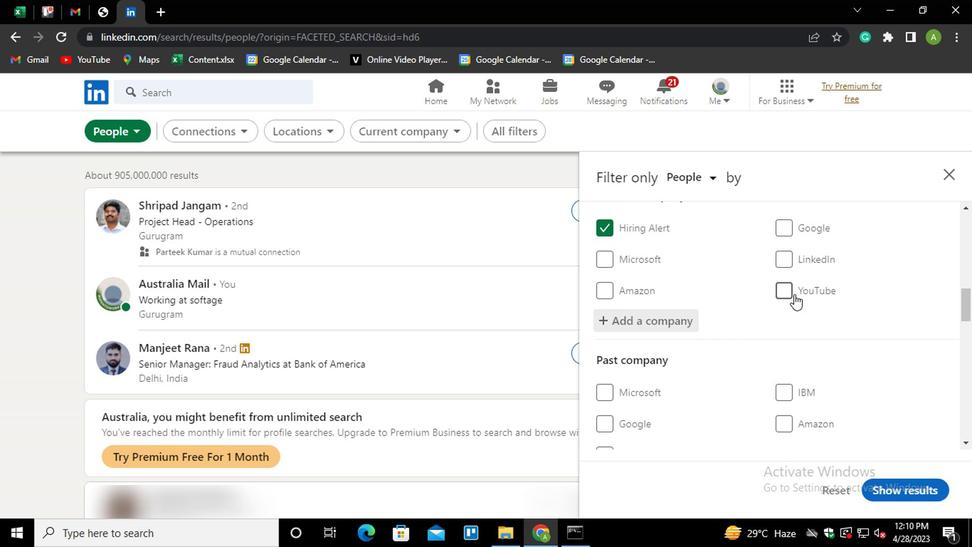 
Action: Mouse scrolled (792, 291) with delta (0, -1)
Screenshot: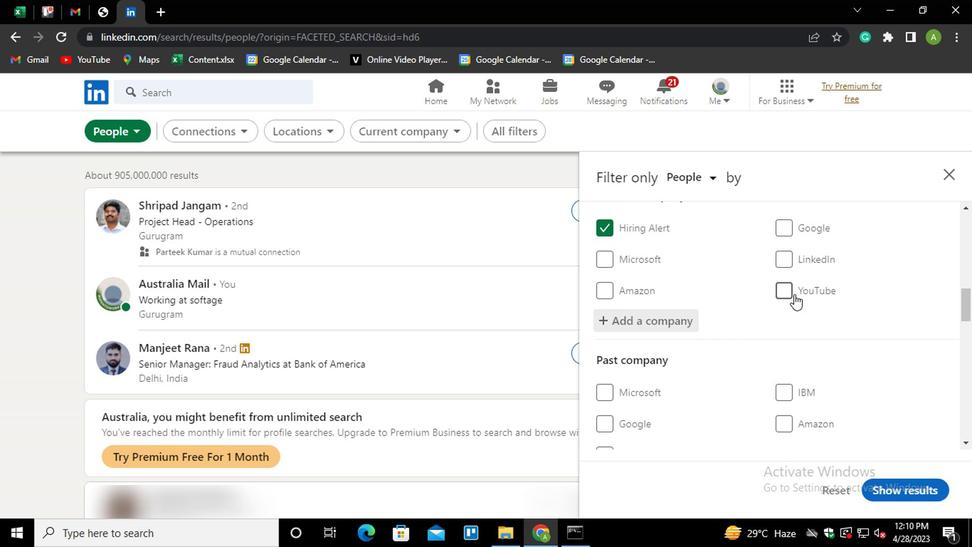 
Action: Mouse moved to (789, 292)
Screenshot: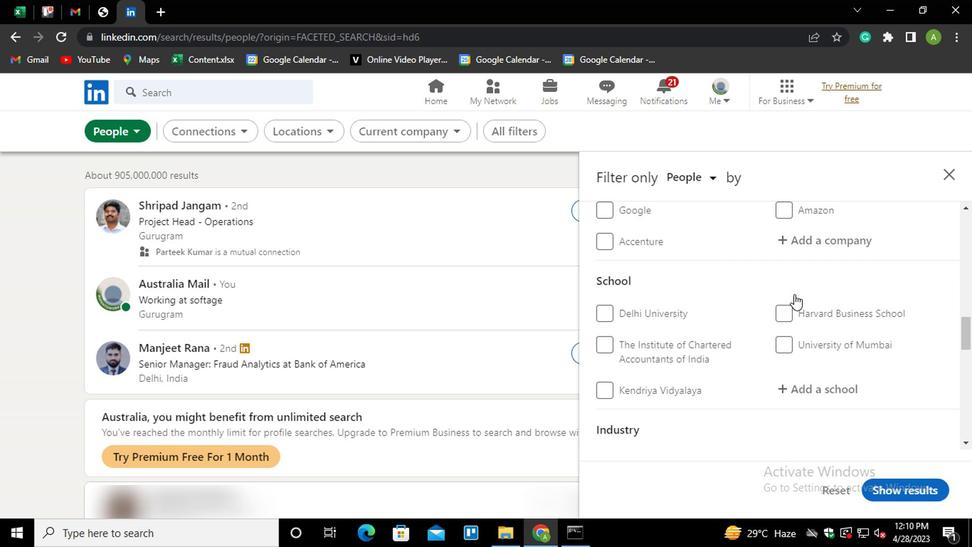 
Action: Mouse scrolled (789, 292) with delta (0, 0)
Screenshot: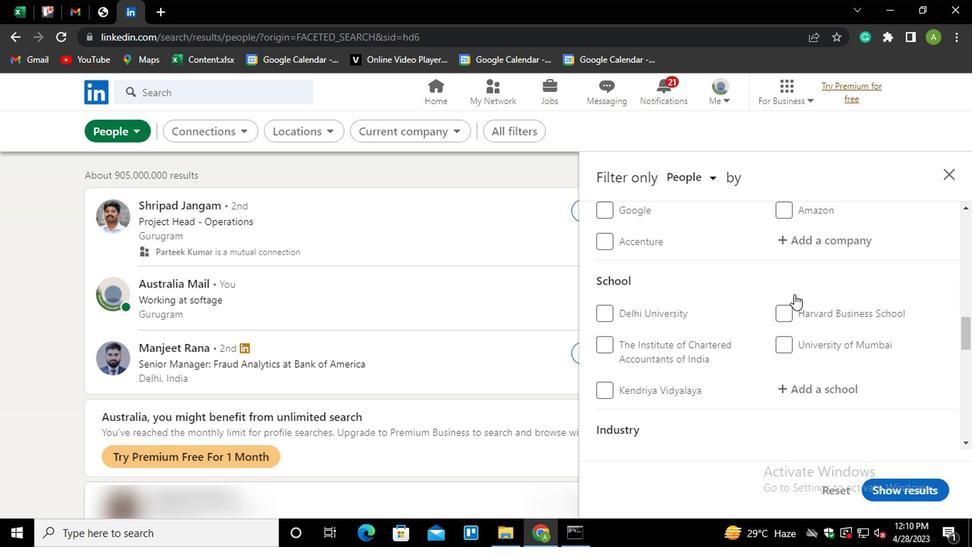 
Action: Mouse moved to (804, 310)
Screenshot: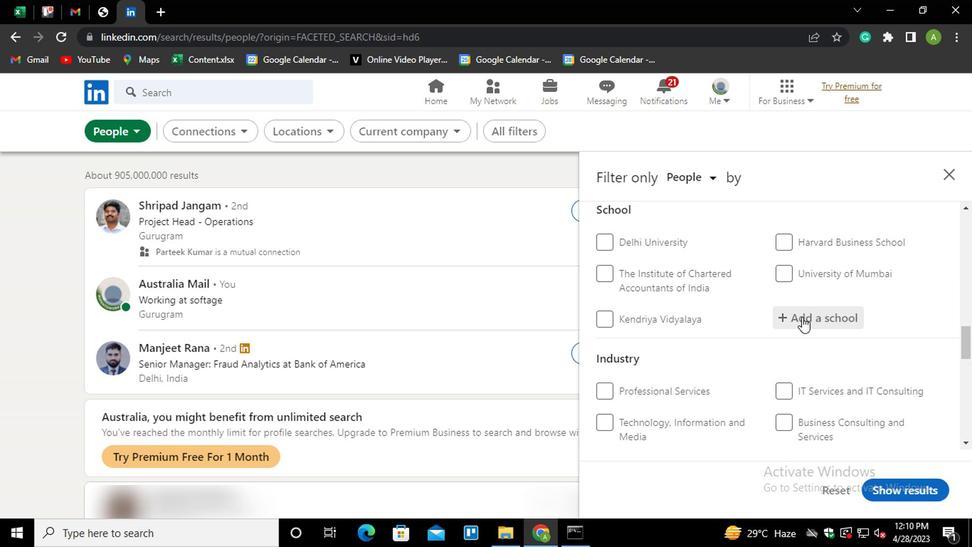 
Action: Mouse pressed left at (804, 310)
Screenshot: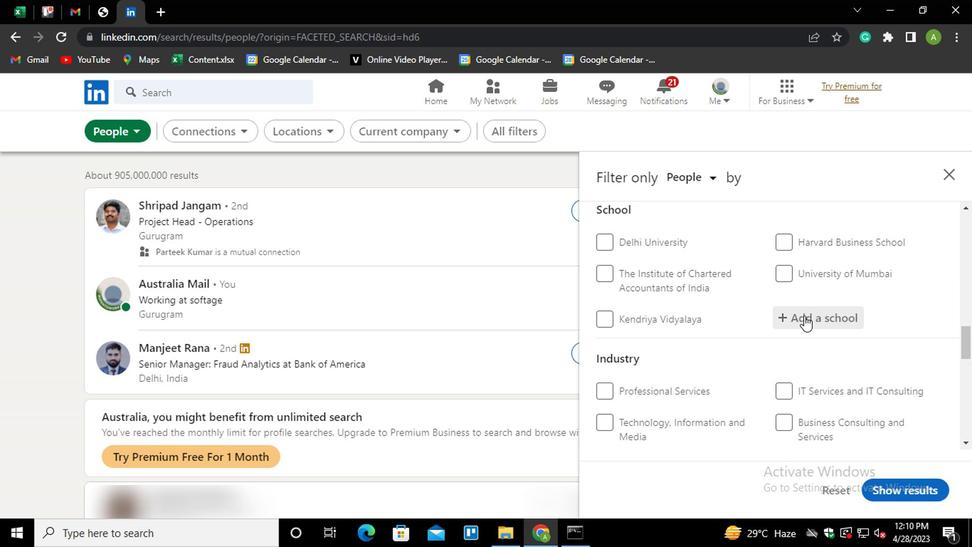 
Action: Key pressed <Key.shift><Key.shift>INDIAN<Key.space><Key.shift>INSTI<Key.down><Key.down><Key.down><Key.down><Key.down><Key.down><Key.down><Key.down><Key.down><Key.down><Key.down><Key.down><Key.down><Key.down><Key.down><Key.down><Key.enter>
Screenshot: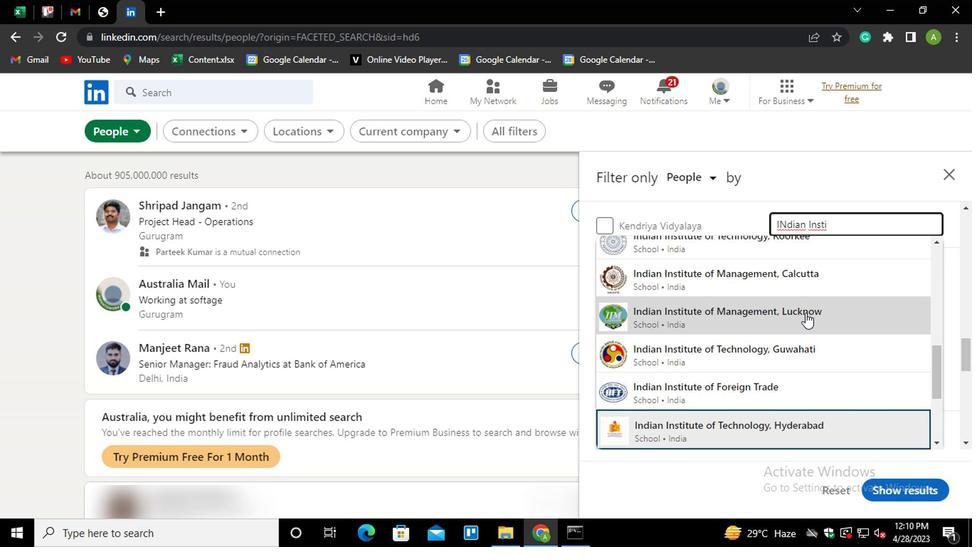
Action: Mouse scrolled (804, 310) with delta (0, 0)
Screenshot: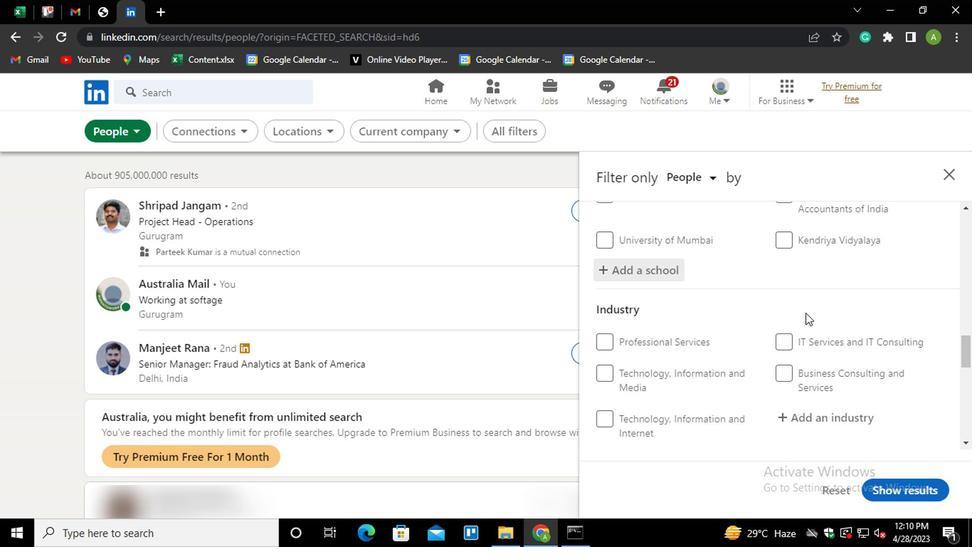 
Action: Mouse moved to (814, 340)
Screenshot: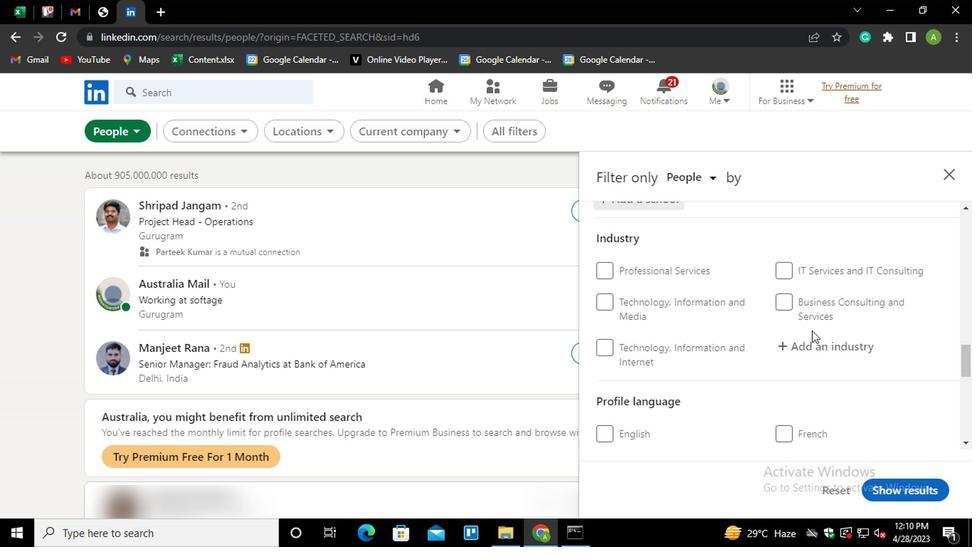 
Action: Mouse pressed left at (814, 340)
Screenshot: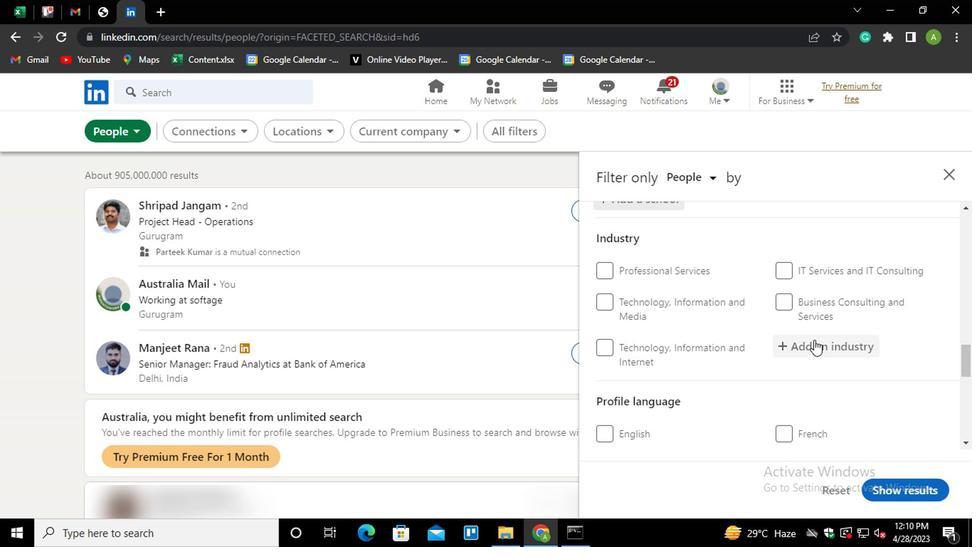 
Action: Mouse moved to (815, 340)
Screenshot: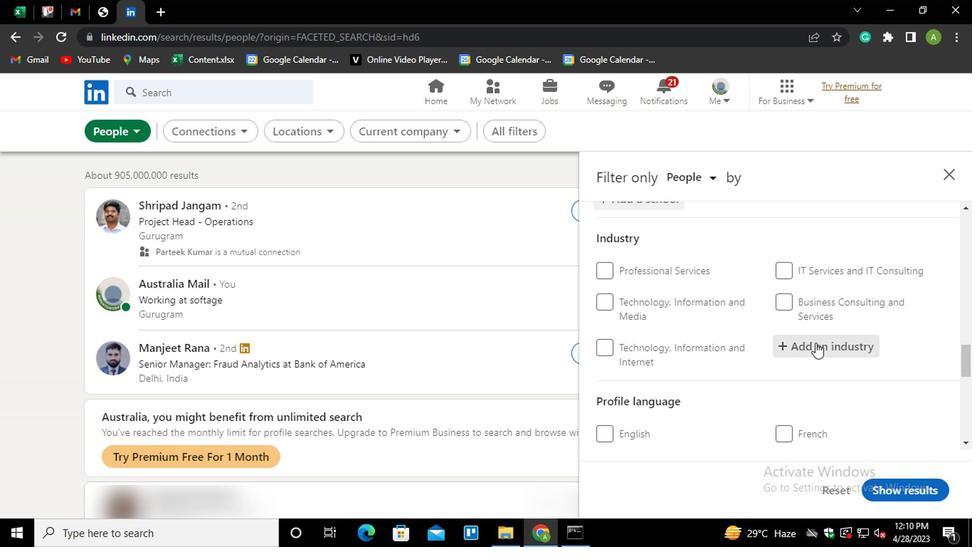 
Action: Mouse pressed left at (815, 340)
Screenshot: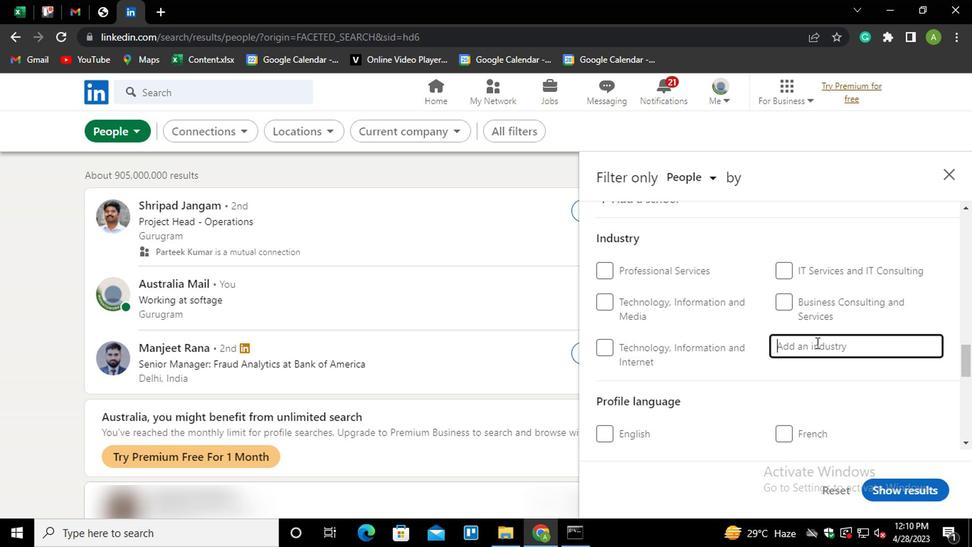 
Action: Key pressed <Key.shift>GOVERM<Key.backspace>NMENT<Key.space><Key.down><Key.down><Key.down><Key.down><Key.enter>
Screenshot: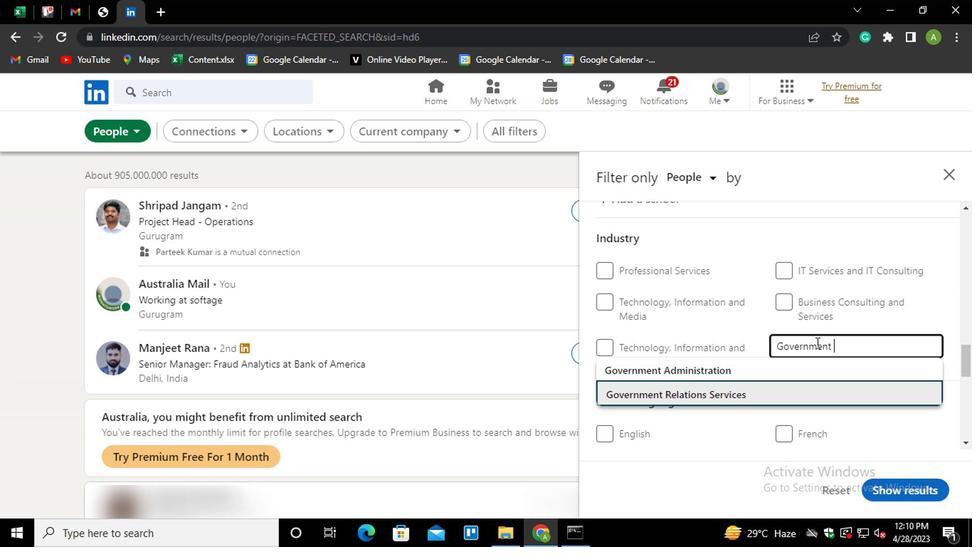 
Action: Mouse scrolled (815, 339) with delta (0, -1)
Screenshot: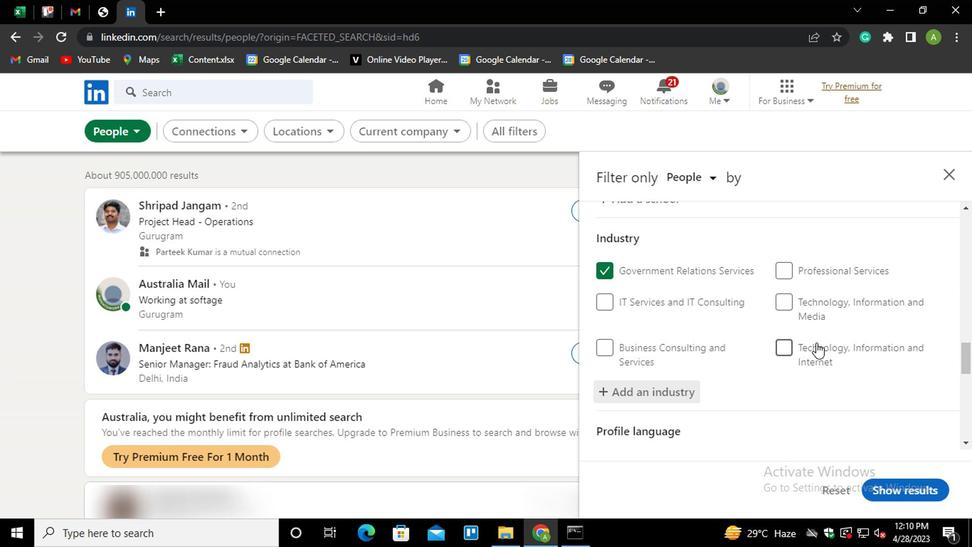
Action: Mouse scrolled (815, 339) with delta (0, -1)
Screenshot: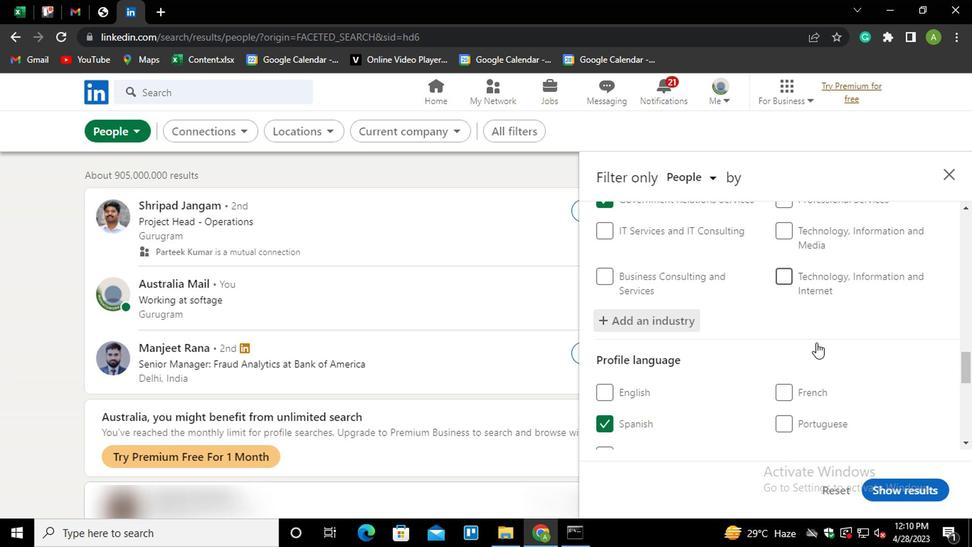 
Action: Mouse scrolled (815, 339) with delta (0, -1)
Screenshot: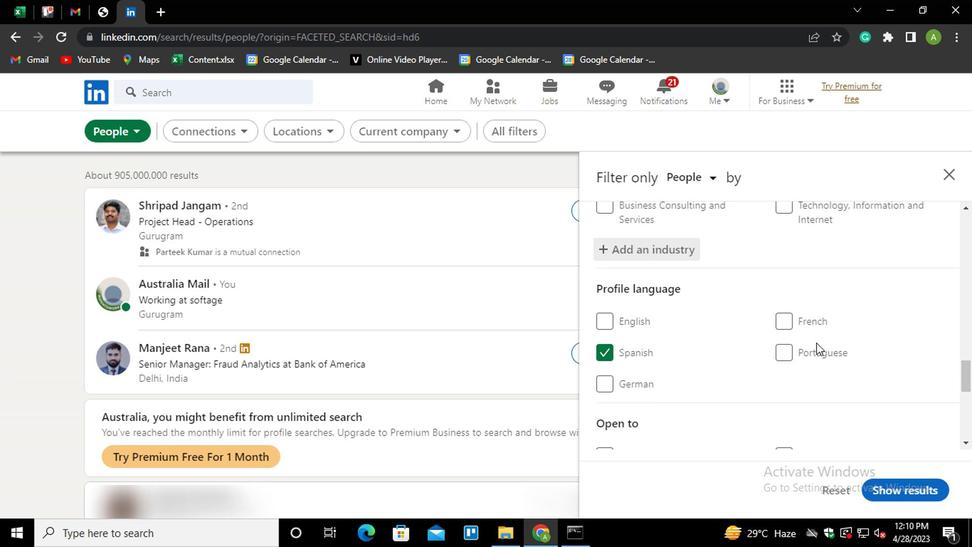 
Action: Mouse scrolled (815, 339) with delta (0, -1)
Screenshot: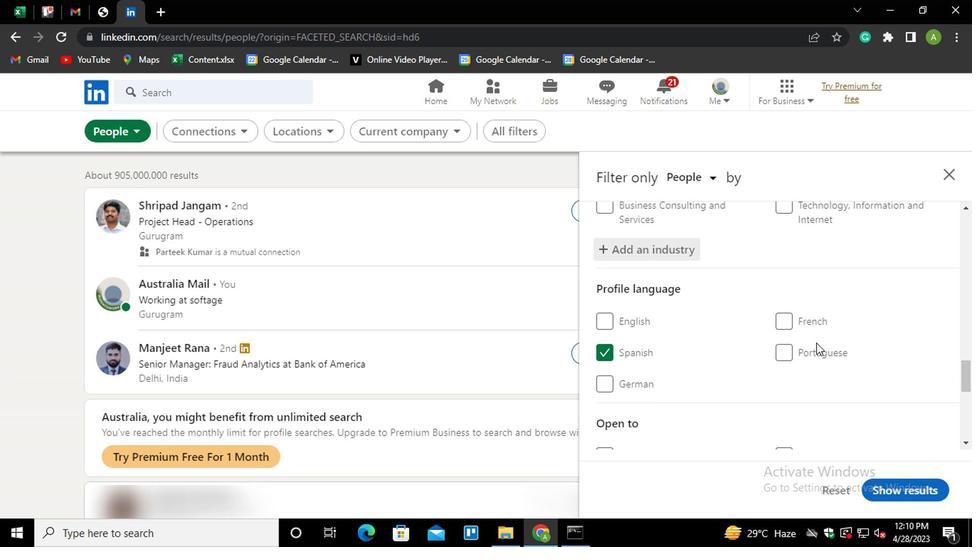 
Action: Mouse scrolled (815, 339) with delta (0, -1)
Screenshot: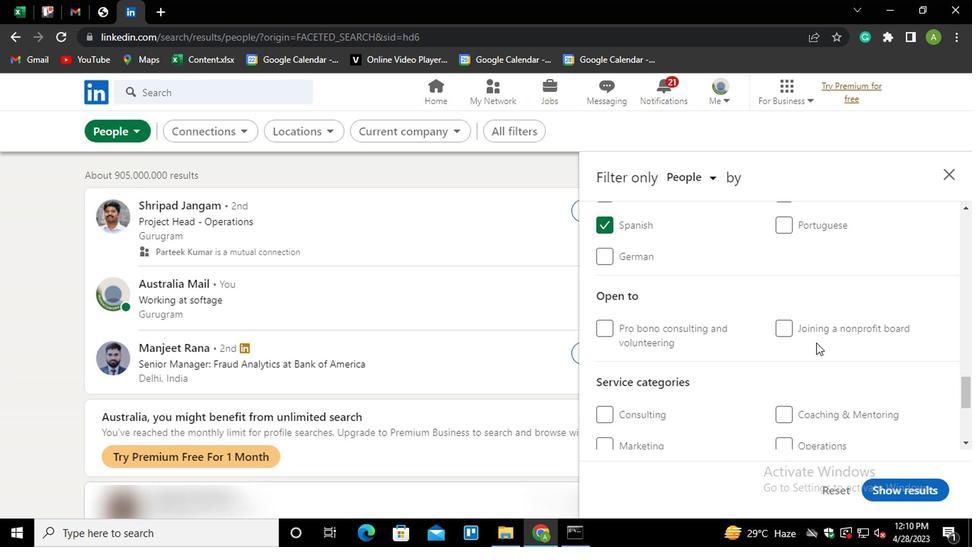 
Action: Mouse scrolled (815, 339) with delta (0, -1)
Screenshot: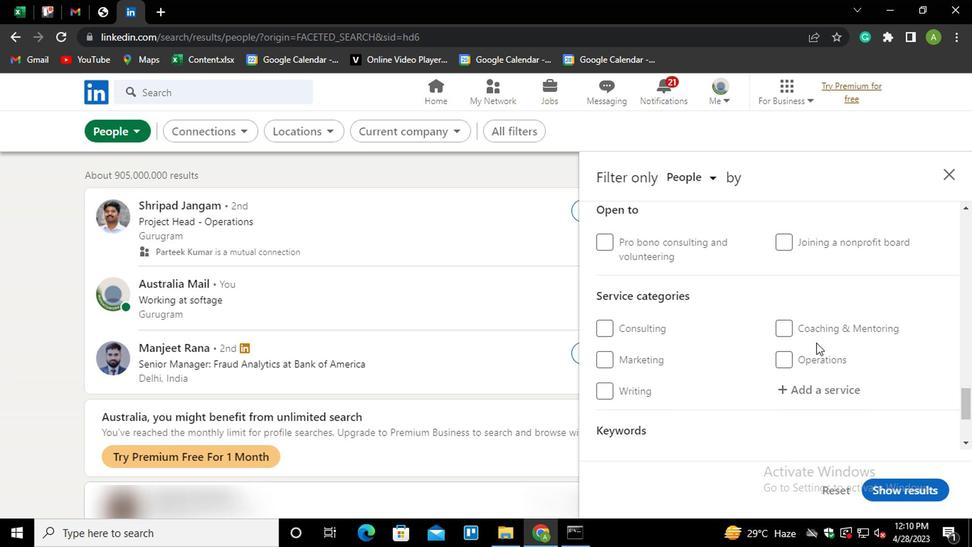 
Action: Mouse scrolled (815, 339) with delta (0, -1)
Screenshot: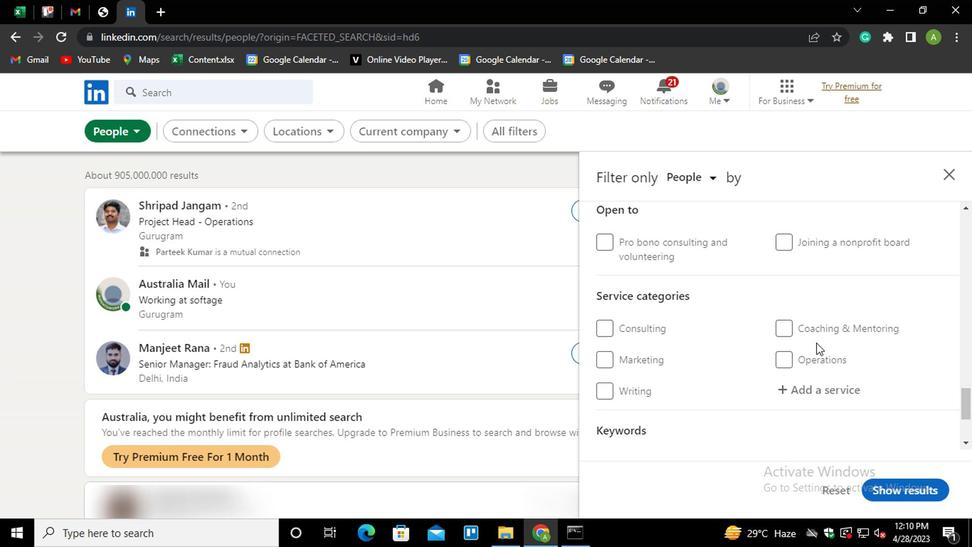 
Action: Mouse moved to (814, 251)
Screenshot: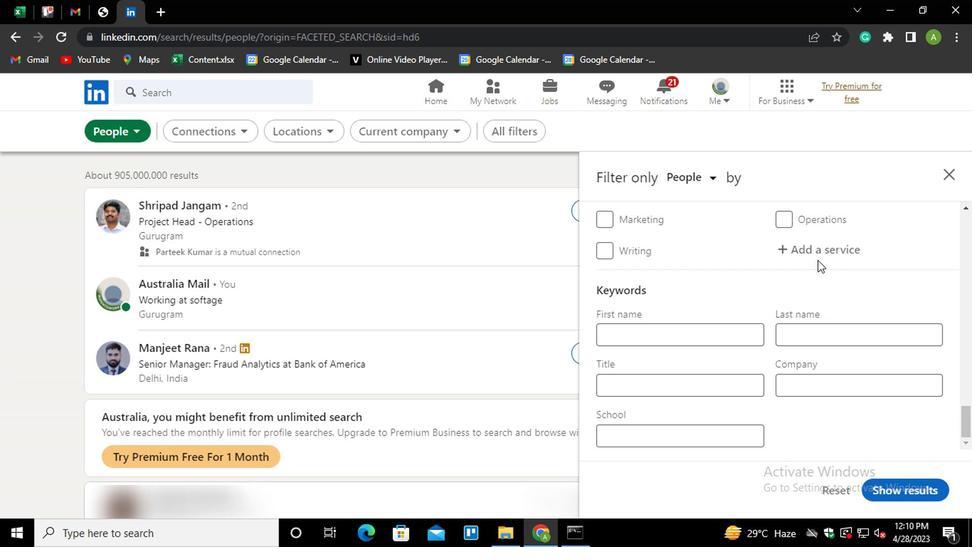 
Action: Mouse pressed left at (814, 251)
Screenshot: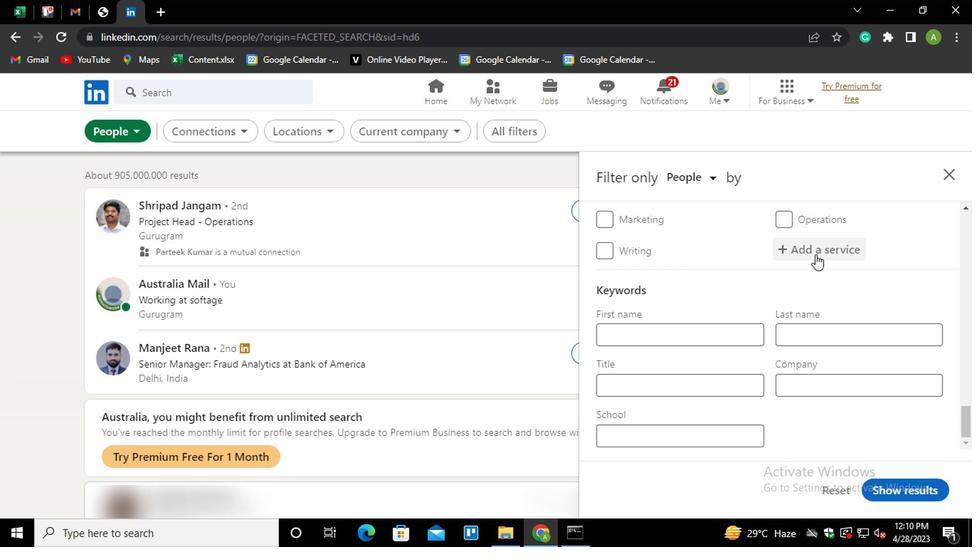 
Action: Mouse moved to (813, 250)
Screenshot: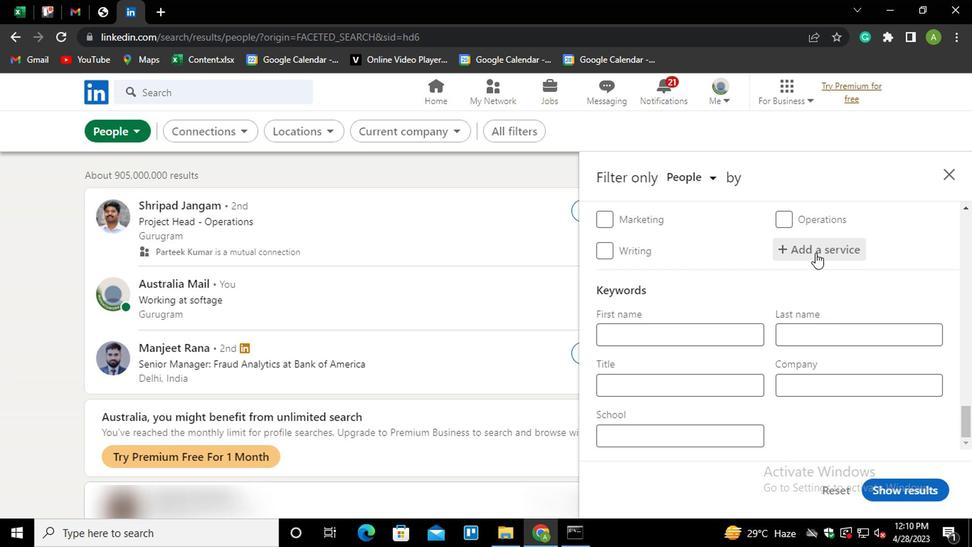 
Action: Key pressed <Key.shift>
Screenshot: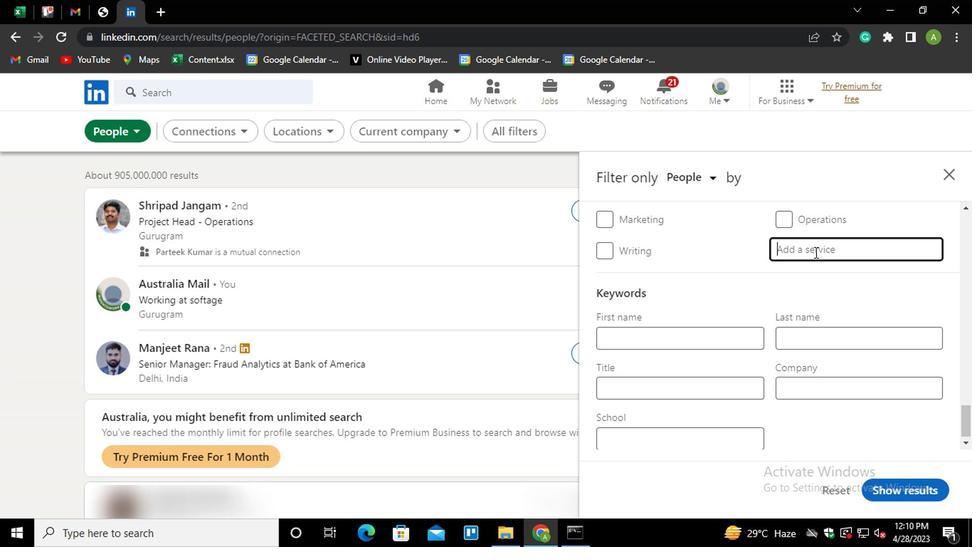 
Action: Mouse moved to (810, 251)
Screenshot: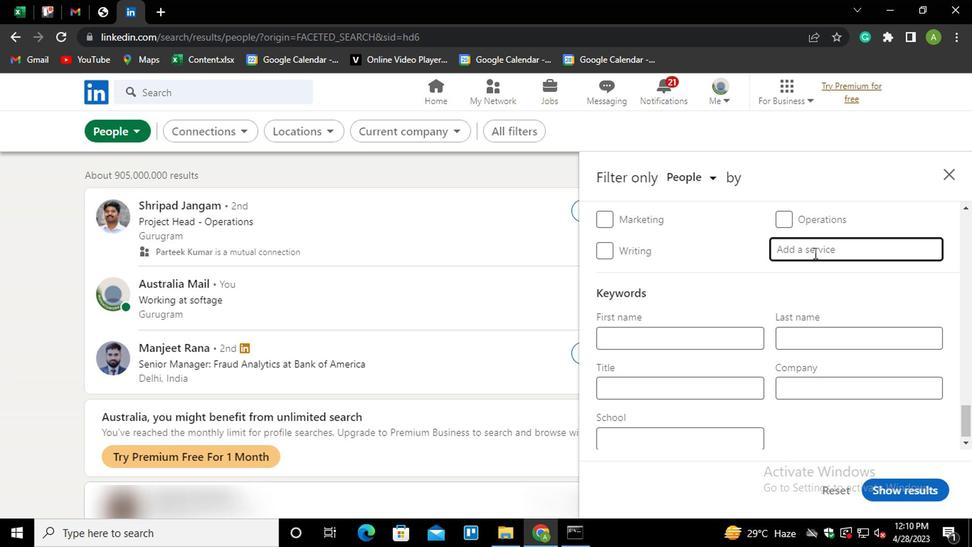 
Action: Key pressed VISUAL<Key.space><Key.down><Key.down><Key.enter>
Screenshot: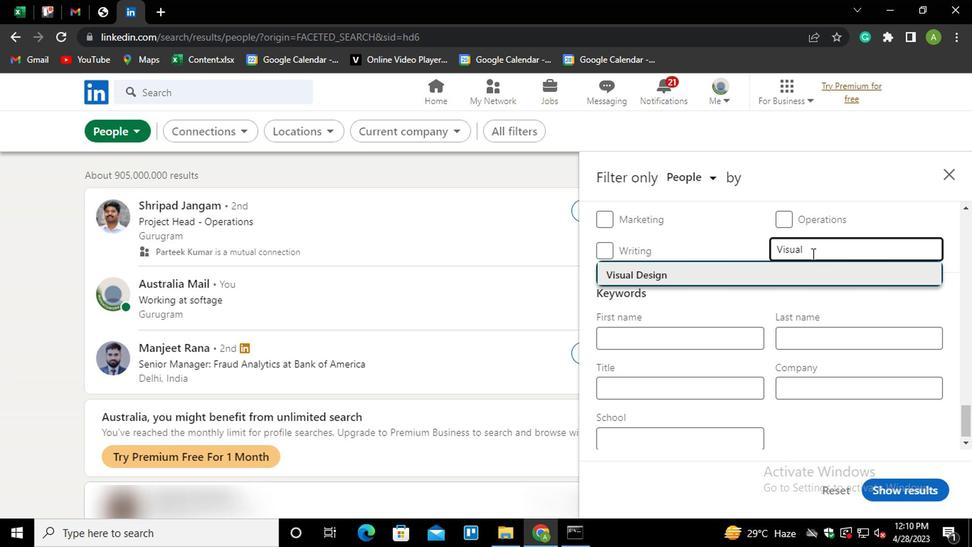 
Action: Mouse moved to (810, 252)
Screenshot: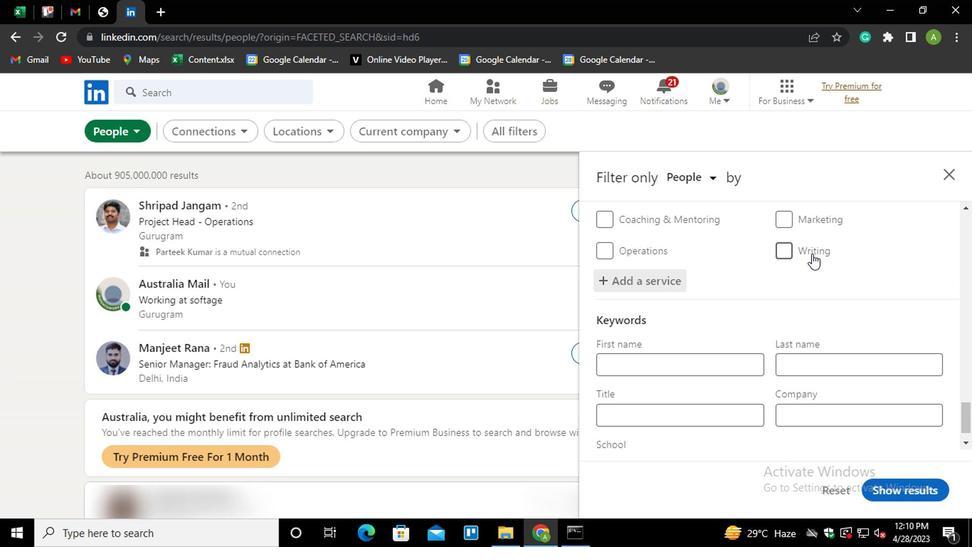 
Action: Mouse scrolled (810, 251) with delta (0, 0)
Screenshot: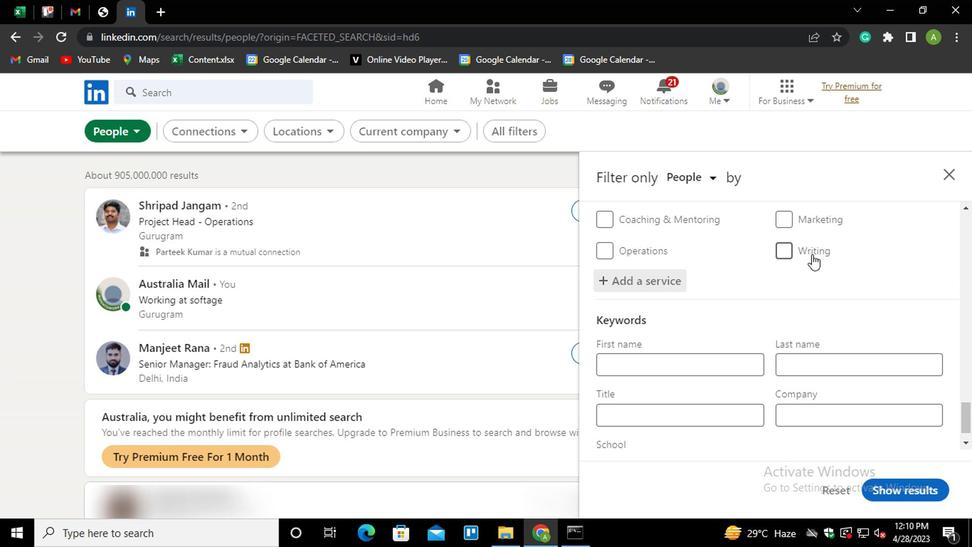 
Action: Mouse scrolled (810, 251) with delta (0, 0)
Screenshot: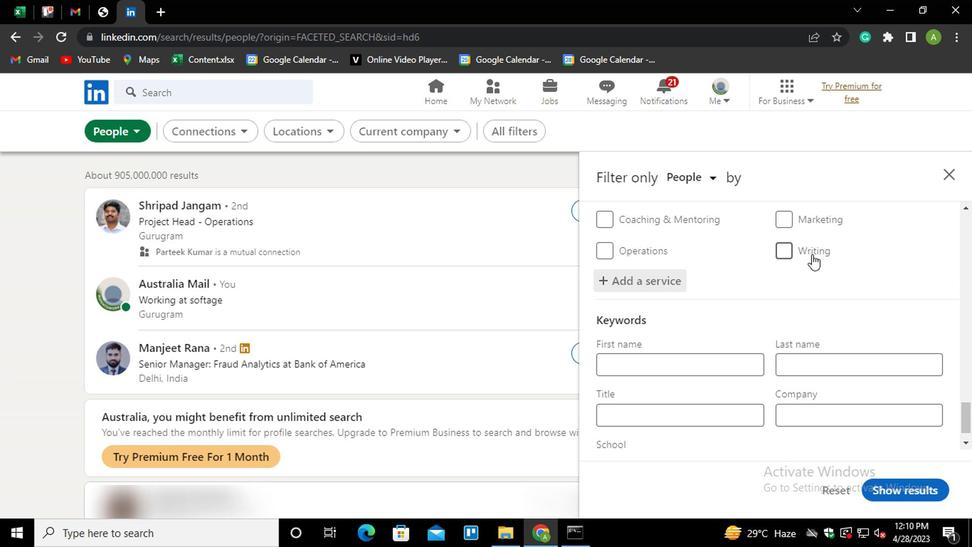 
Action: Mouse scrolled (810, 251) with delta (0, 0)
Screenshot: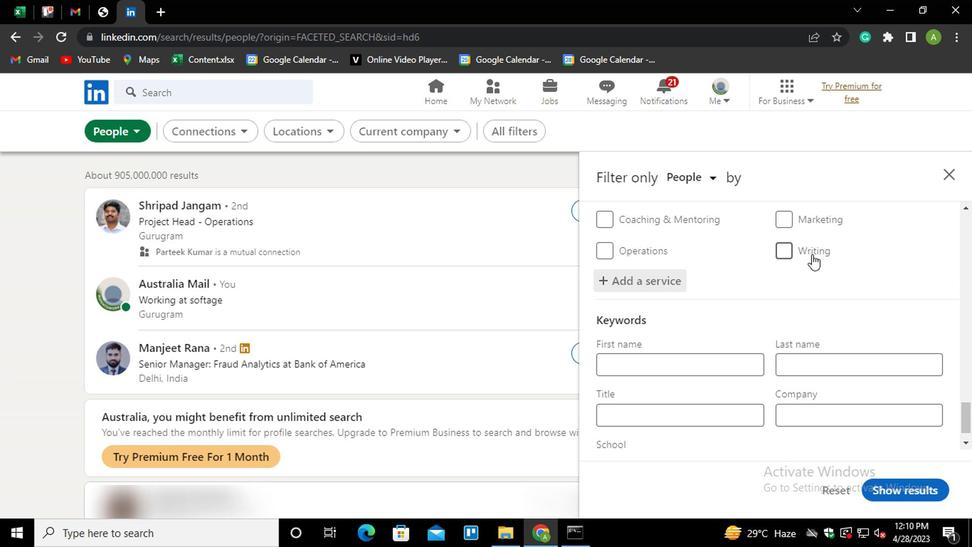 
Action: Mouse scrolled (810, 251) with delta (0, 0)
Screenshot: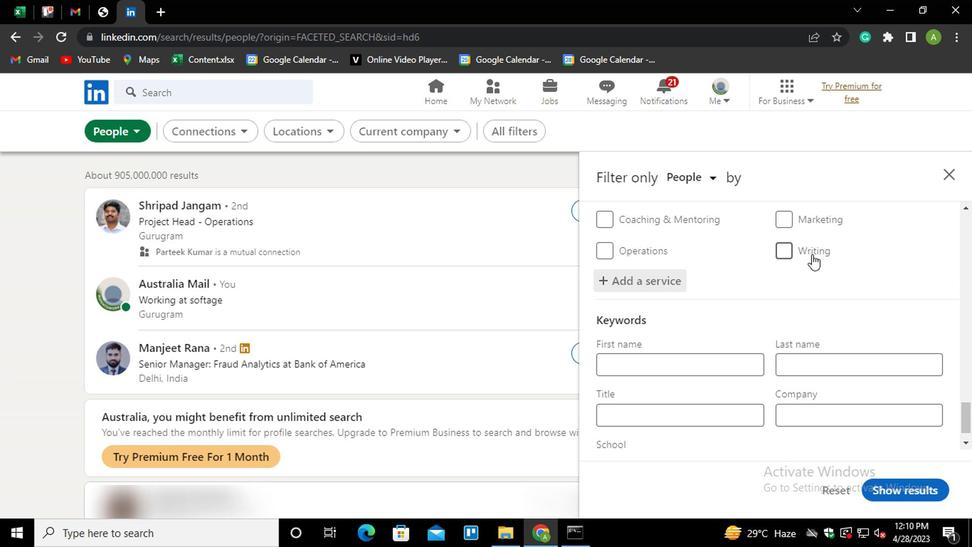 
Action: Mouse scrolled (810, 251) with delta (0, 0)
Screenshot: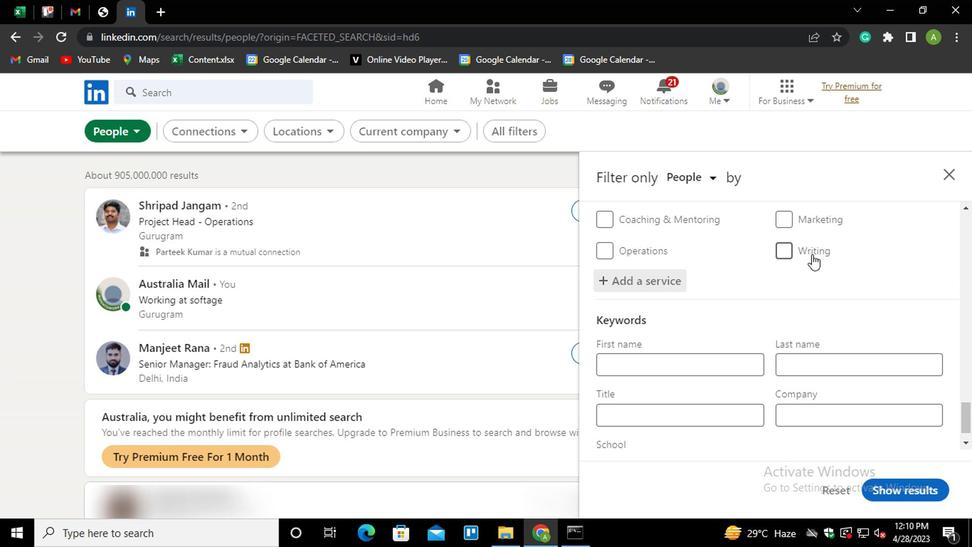
Action: Mouse moved to (689, 376)
Screenshot: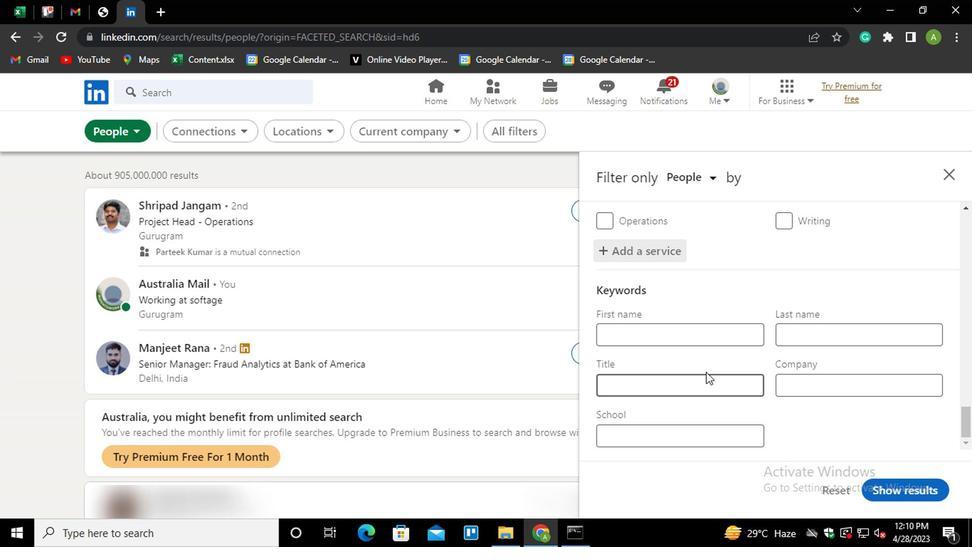 
Action: Mouse pressed left at (689, 376)
Screenshot: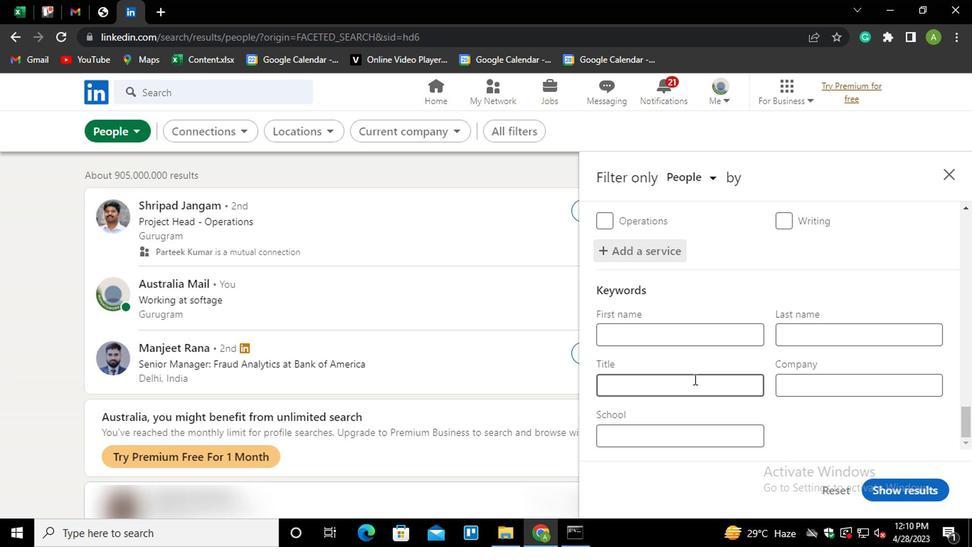
Action: Key pressed <Key.shift><Key.shift><Key.shift><Key.shift><Key.shift><Key.shift><Key.shift><Key.shift><Key.shift><Key.shift><Key.shift><Key.shift><Key.shift><Key.shift><Key.shift><Key.shift><Key.shift><Key.shift><Key.shift><Key.shift><Key.shift>G<Key.backspace><Key.shift>FINANCE<Key.space><Key.shift>MANAGER
Screenshot: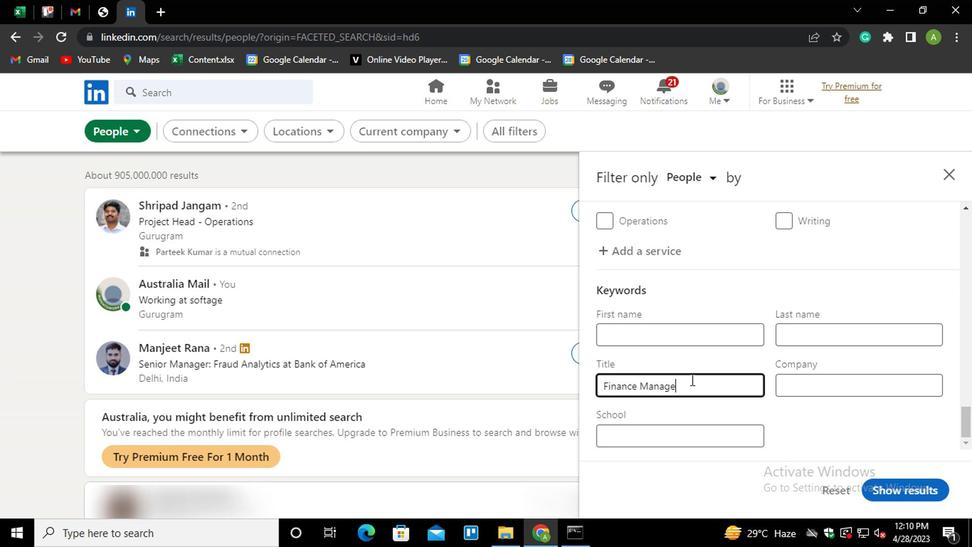 
Action: Mouse moved to (895, 480)
Screenshot: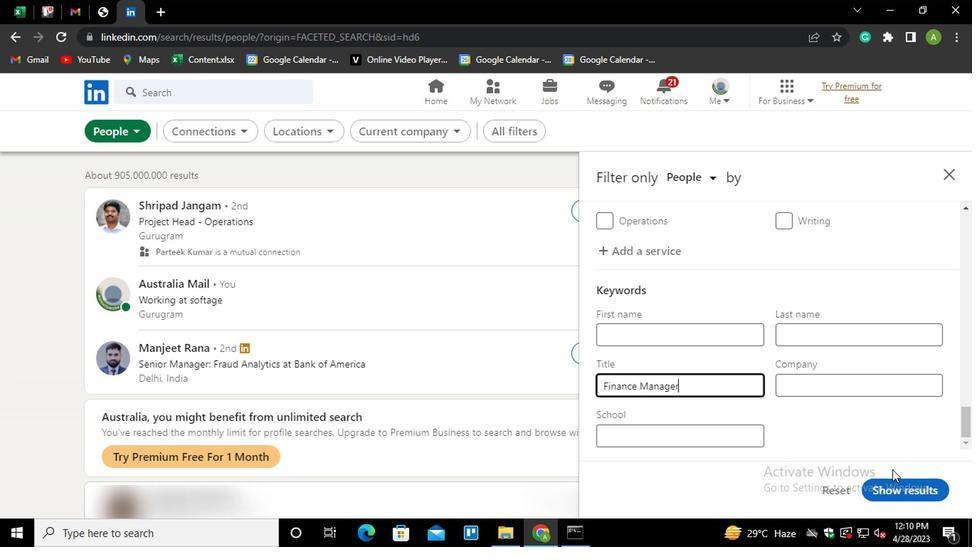 
Action: Mouse pressed left at (895, 480)
Screenshot: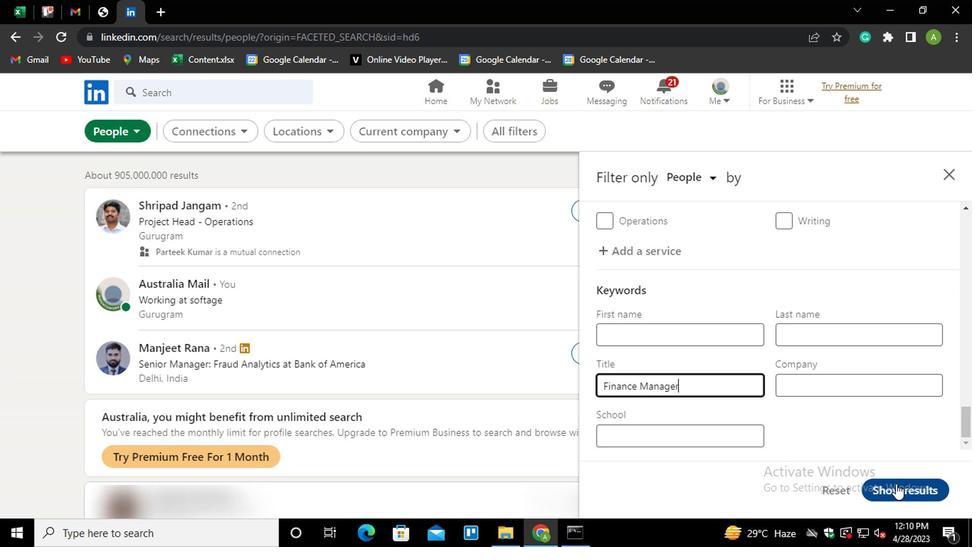 
